 Task: Look for space in Portsmouth, United Kingdom from 9th July, 2023 to 16th July, 2023 for 2 adults, 1 child in price range Rs.8000 to Rs.16000. Place can be entire place with 2 bedrooms having 2 beds and 1 bathroom. Property type can be house, flat, guest house. Booking option can be shelf check-in. Required host language is English.
Action: Mouse moved to (401, 89)
Screenshot: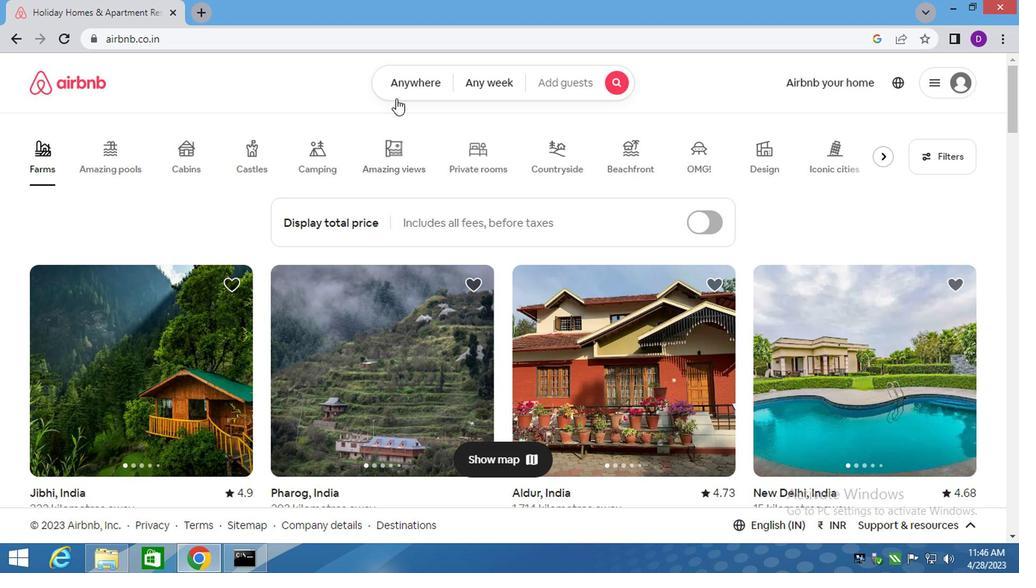 
Action: Mouse pressed left at (401, 89)
Screenshot: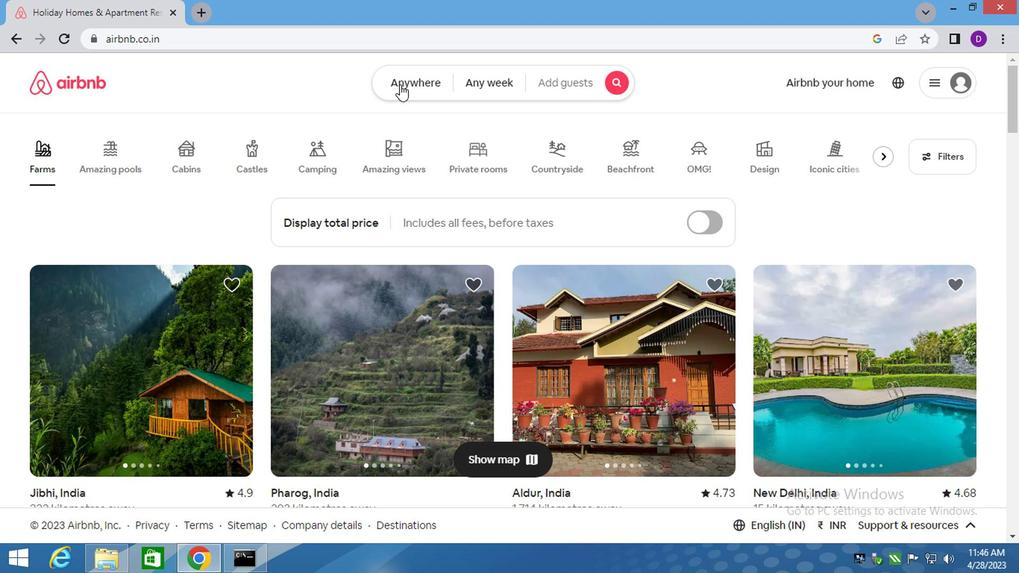 
Action: Mouse moved to (253, 149)
Screenshot: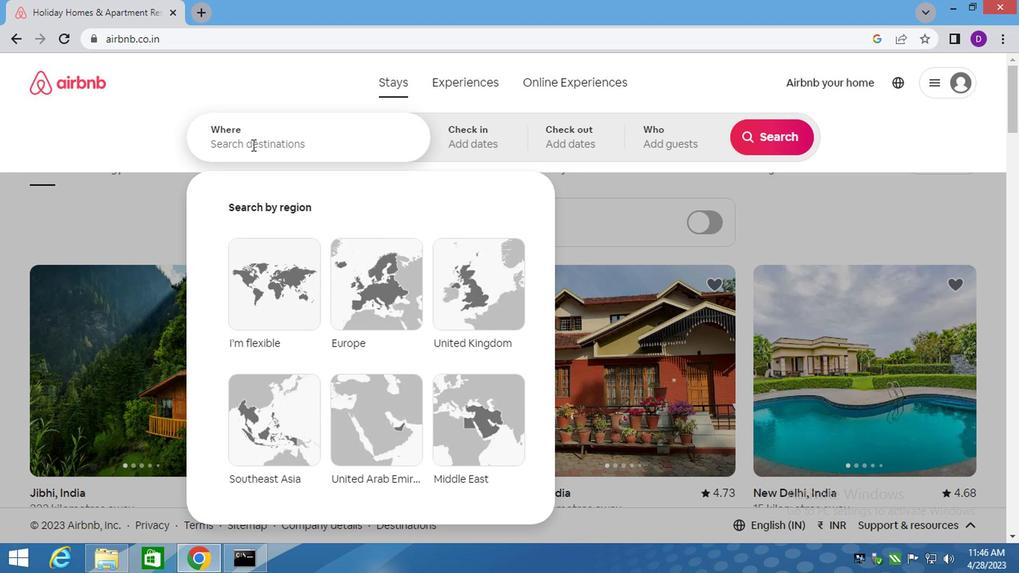 
Action: Mouse pressed left at (253, 149)
Screenshot: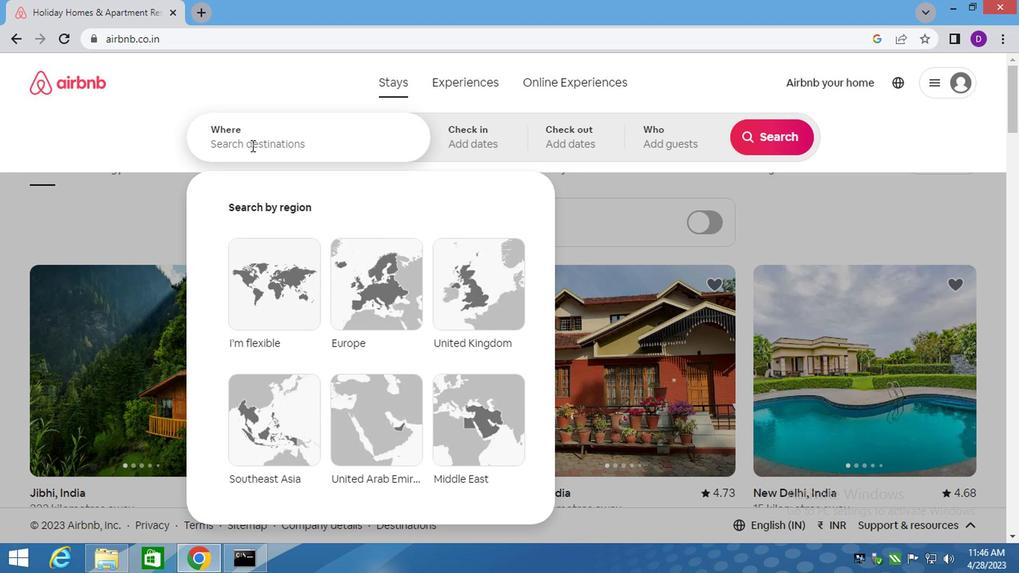 
Action: Key pressed ports<Key.down>,<Key.space>united<Key.down><Key.up><Key.enter>
Screenshot: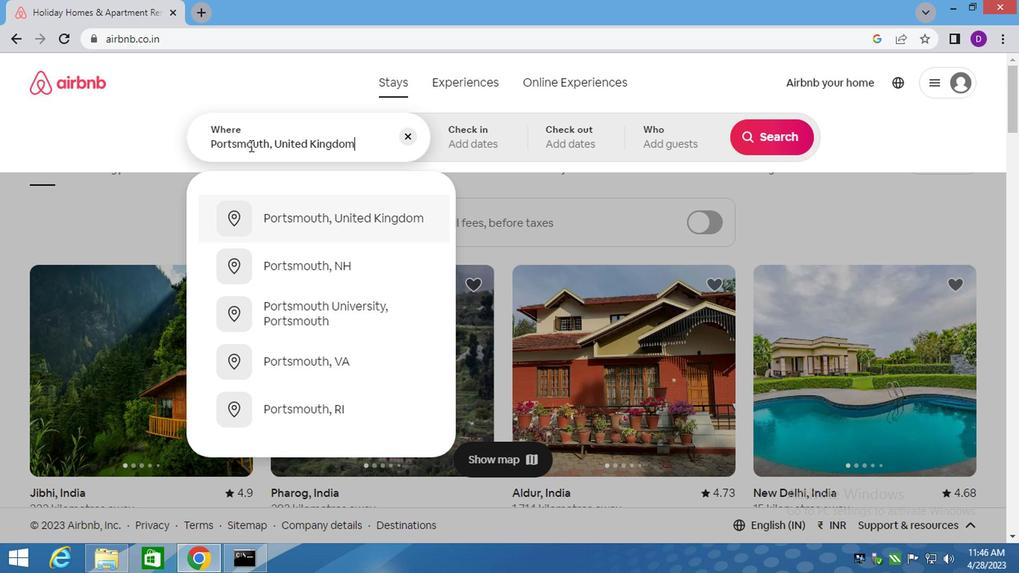 
Action: Mouse moved to (758, 249)
Screenshot: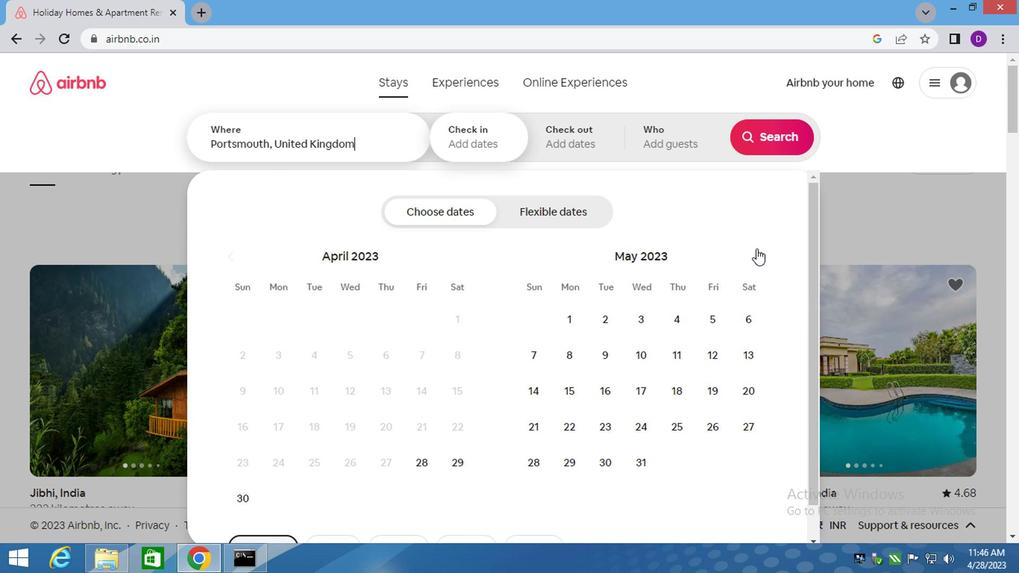 
Action: Mouse pressed left at (758, 249)
Screenshot: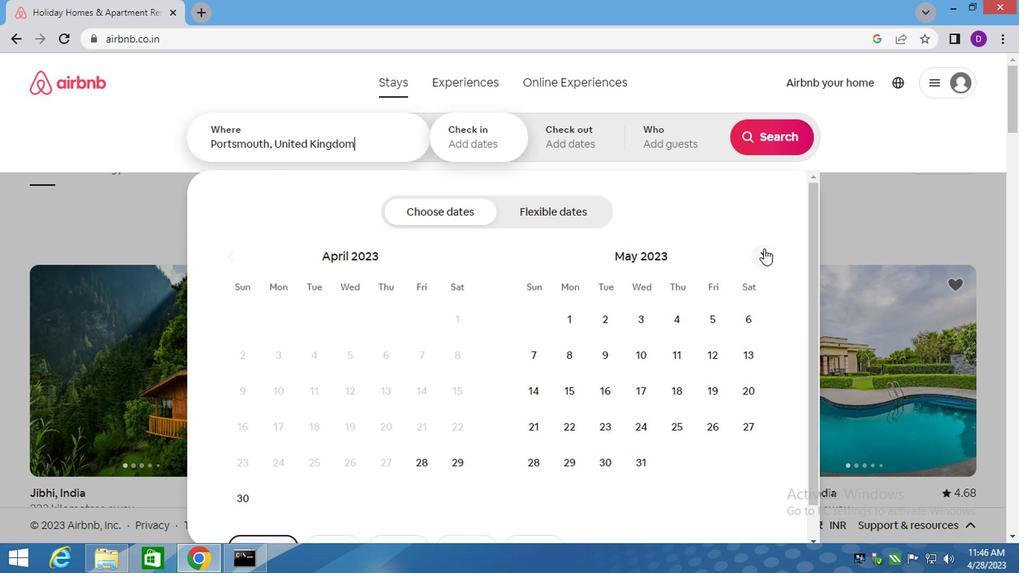 
Action: Mouse pressed left at (758, 249)
Screenshot: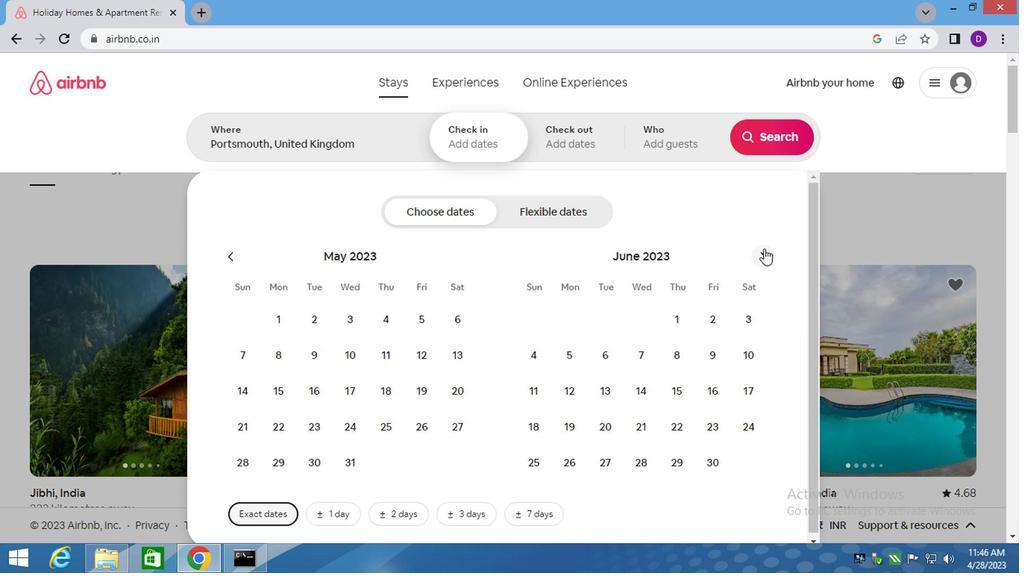 
Action: Mouse moved to (532, 390)
Screenshot: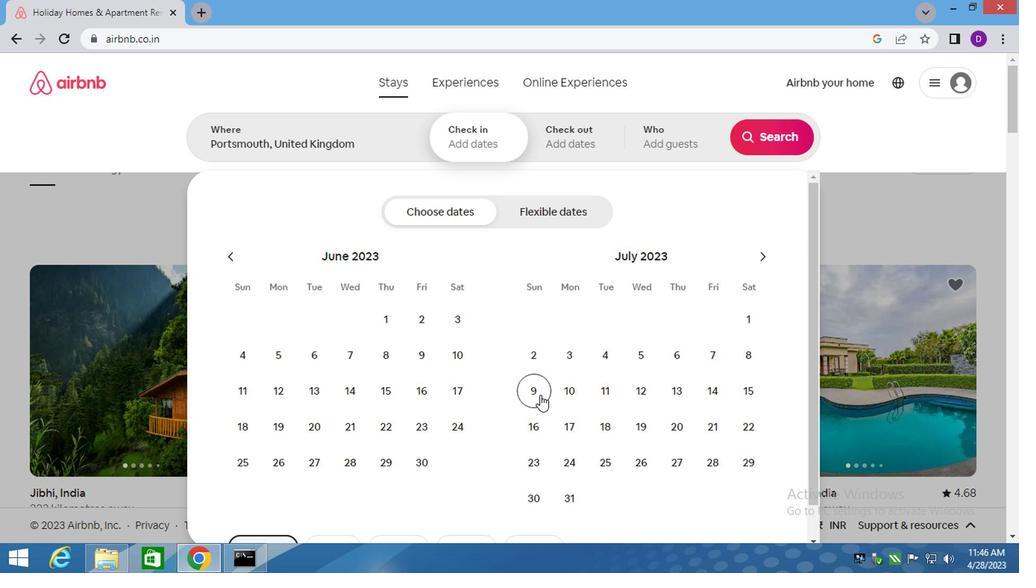 
Action: Mouse pressed left at (532, 390)
Screenshot: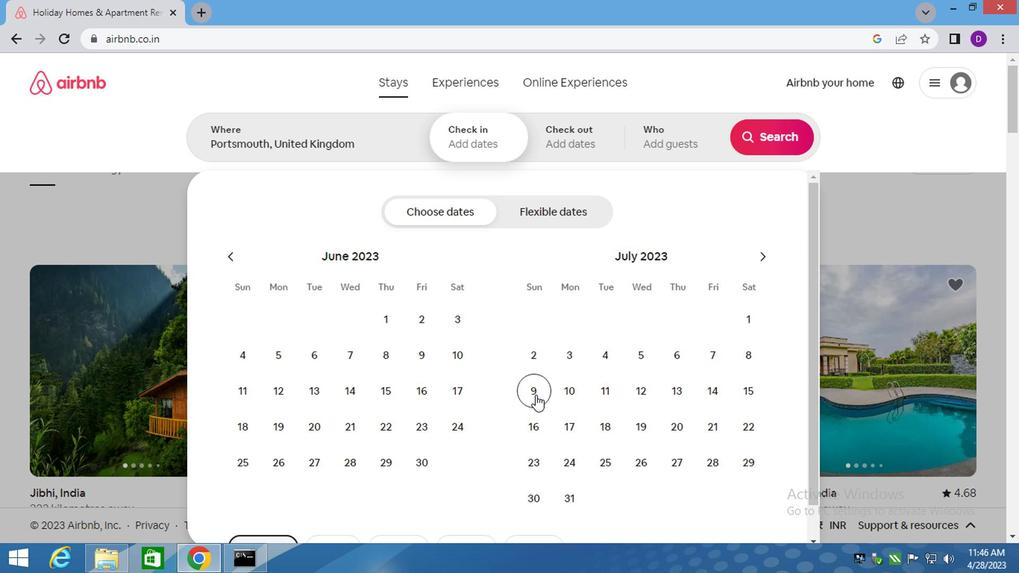
Action: Mouse moved to (534, 423)
Screenshot: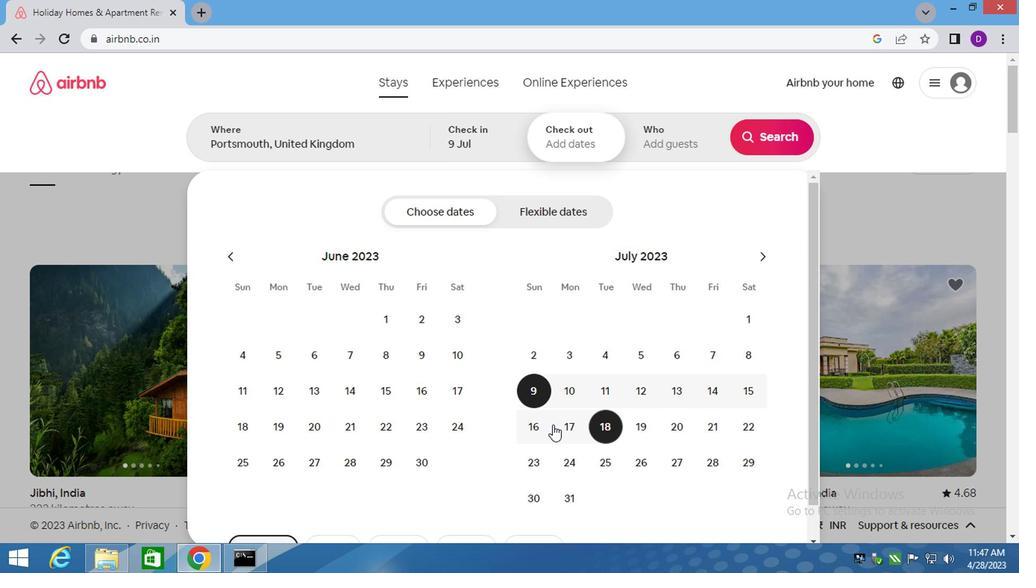 
Action: Mouse pressed left at (534, 423)
Screenshot: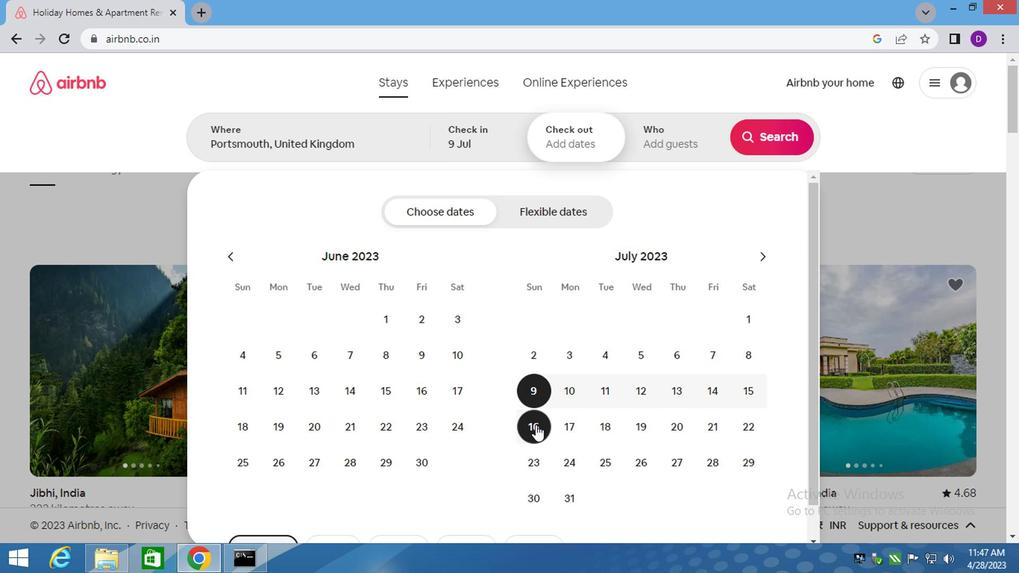 
Action: Mouse moved to (652, 145)
Screenshot: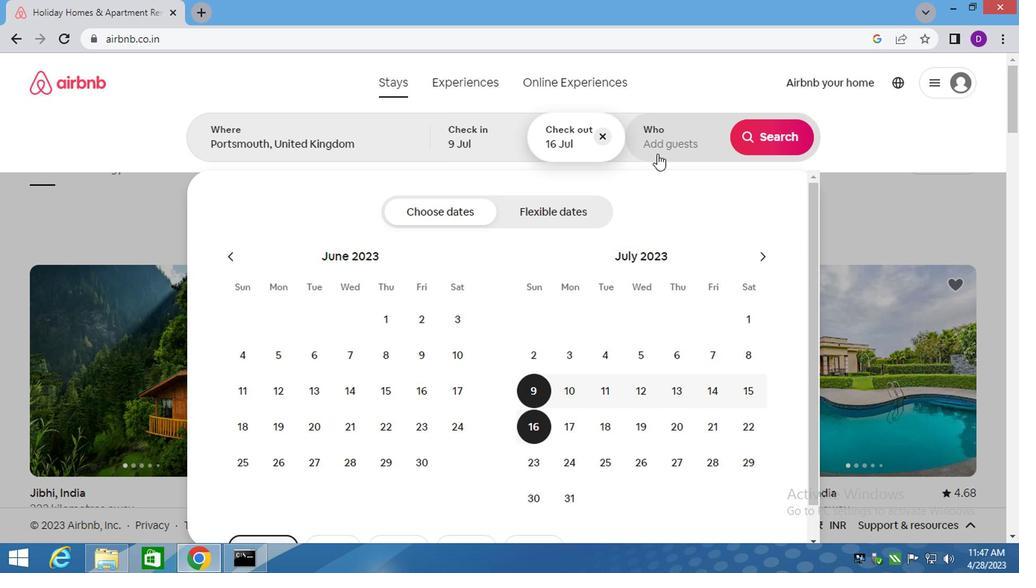 
Action: Mouse pressed left at (652, 145)
Screenshot: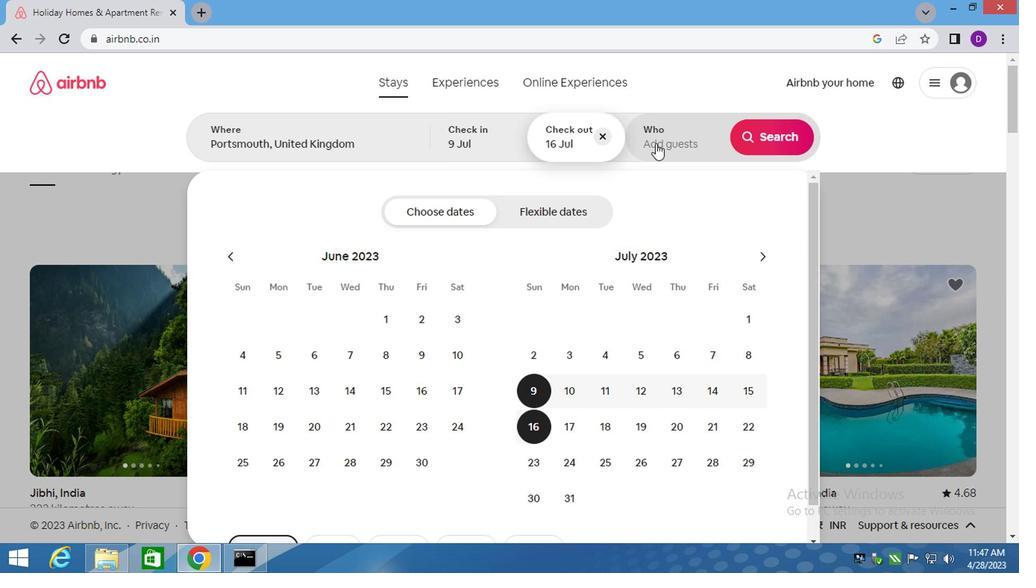 
Action: Mouse moved to (765, 216)
Screenshot: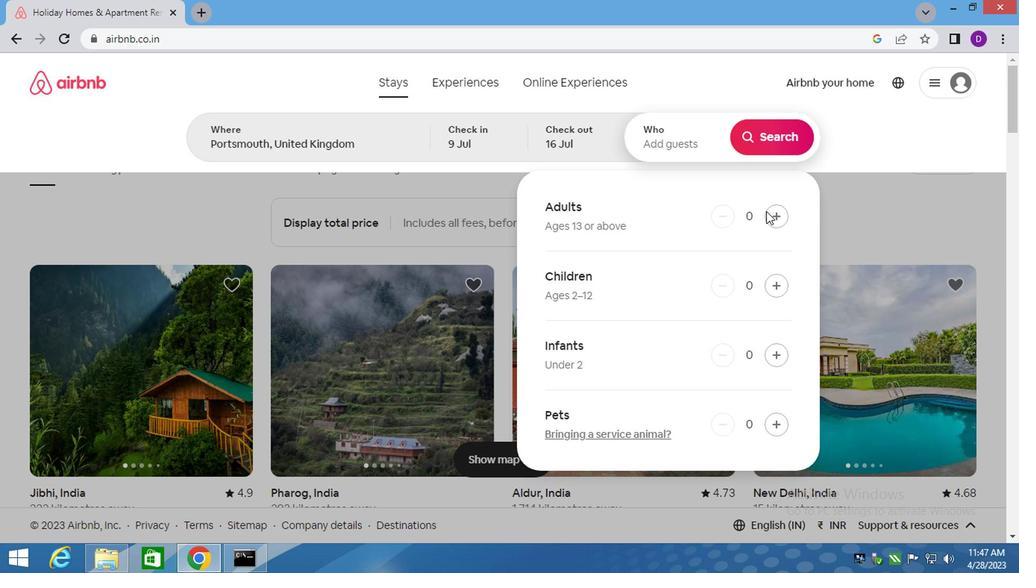 
Action: Mouse pressed left at (765, 216)
Screenshot: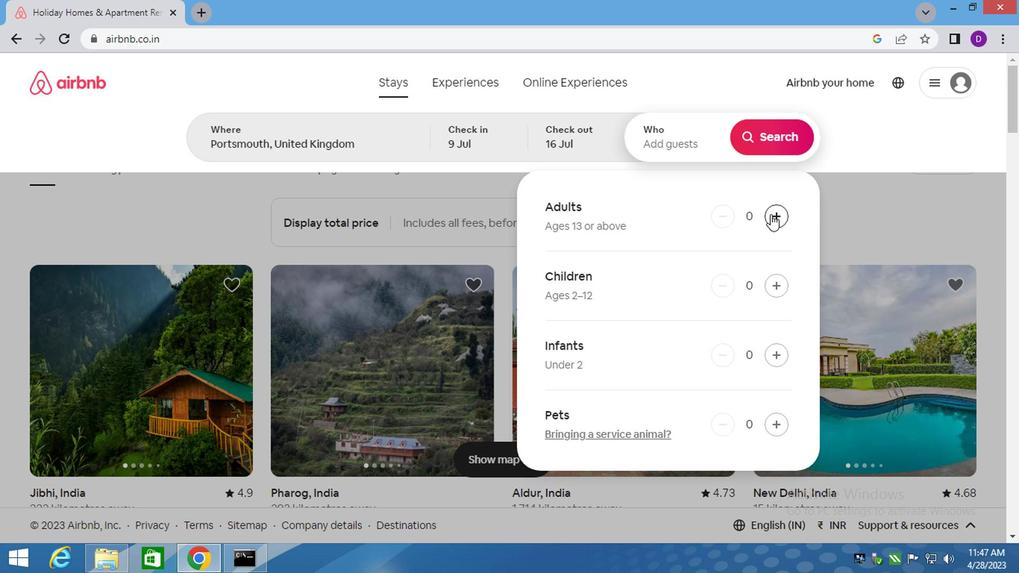 
Action: Mouse pressed left at (765, 216)
Screenshot: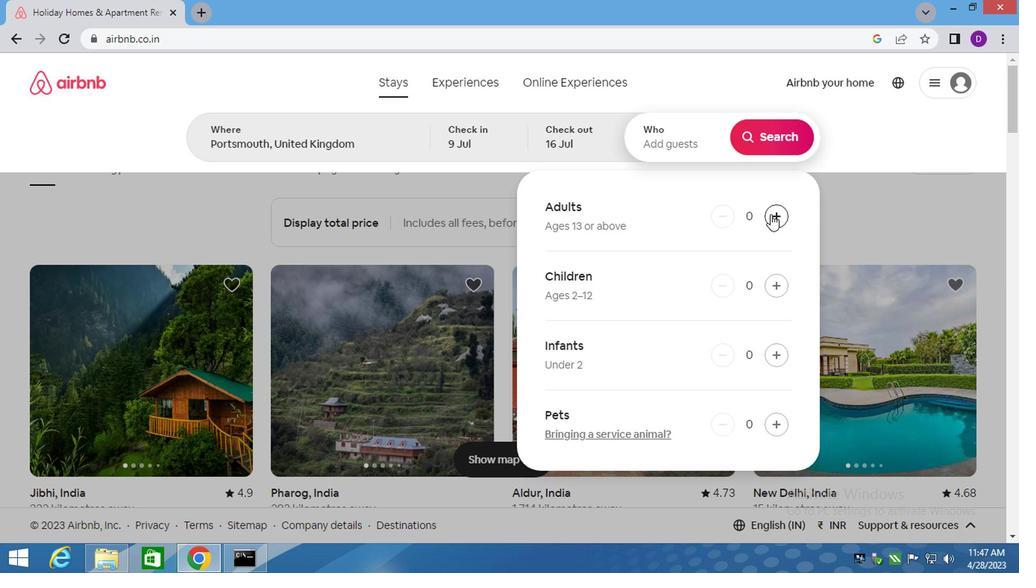 
Action: Mouse moved to (770, 284)
Screenshot: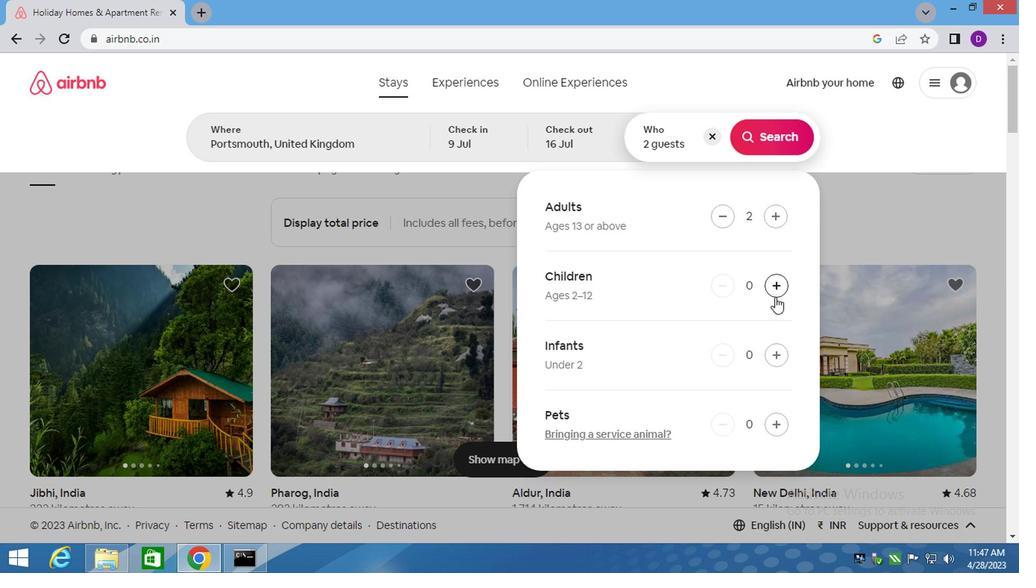 
Action: Mouse pressed left at (770, 284)
Screenshot: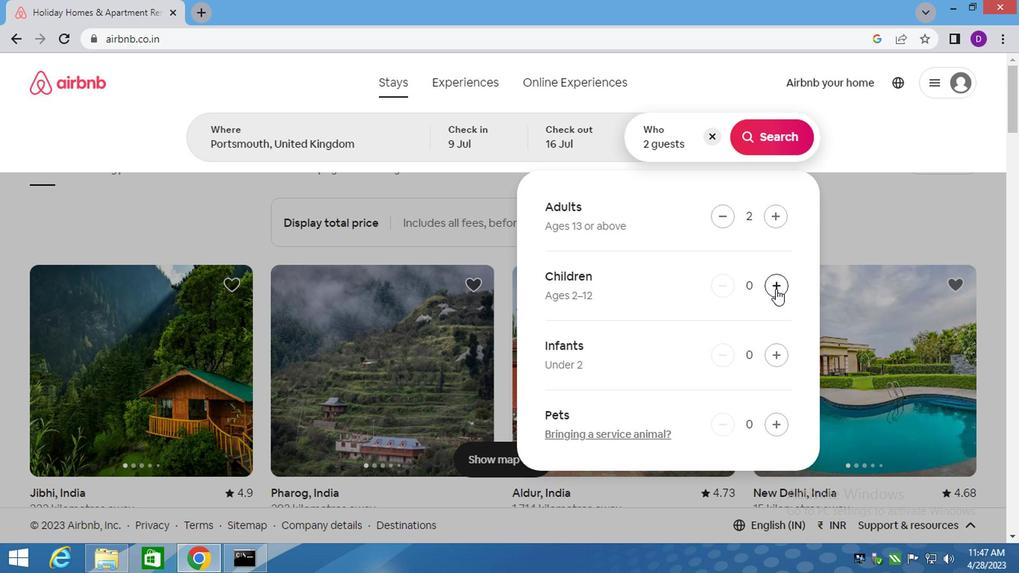 
Action: Mouse moved to (758, 143)
Screenshot: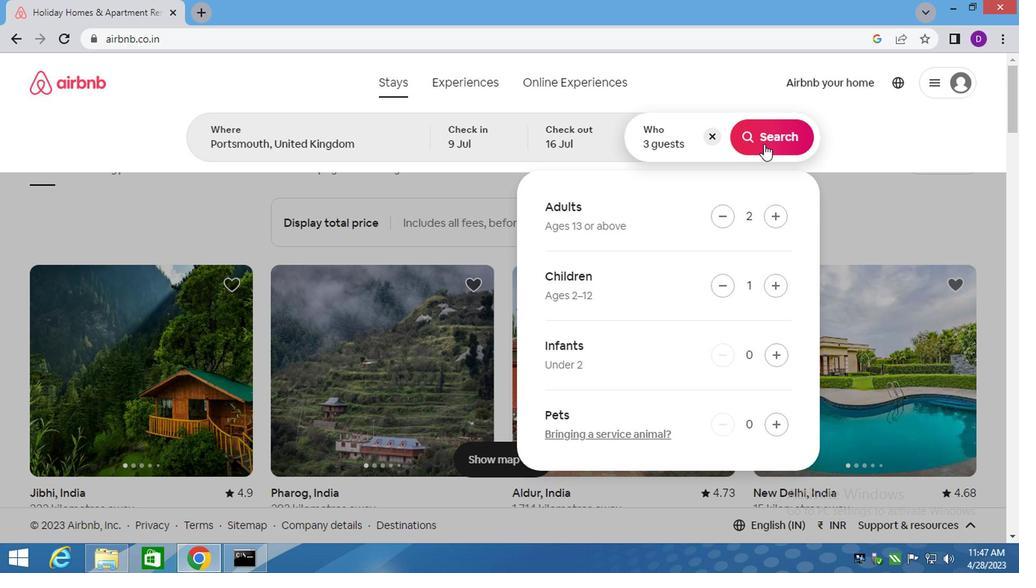 
Action: Mouse pressed left at (758, 143)
Screenshot: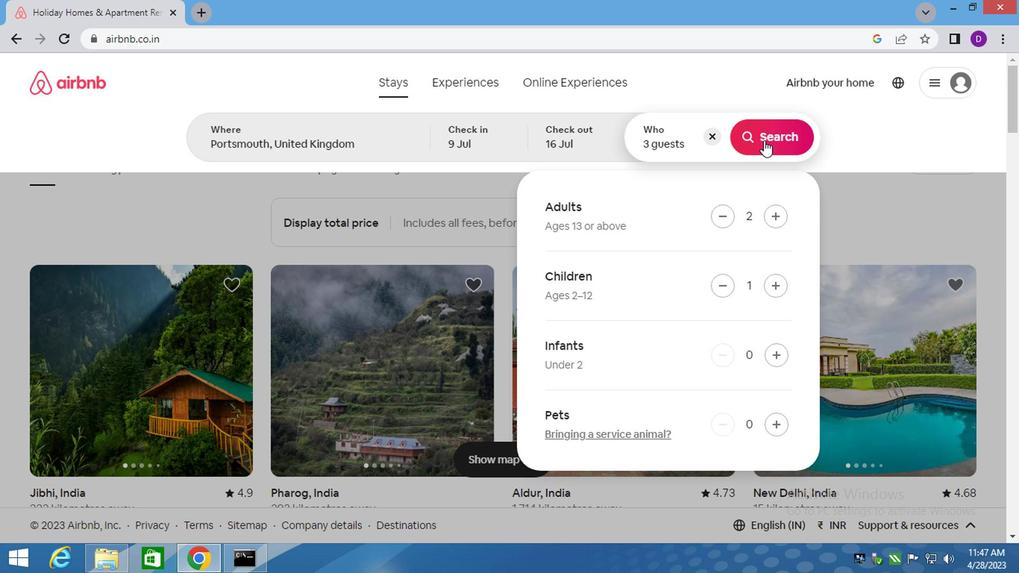 
Action: Mouse moved to (921, 137)
Screenshot: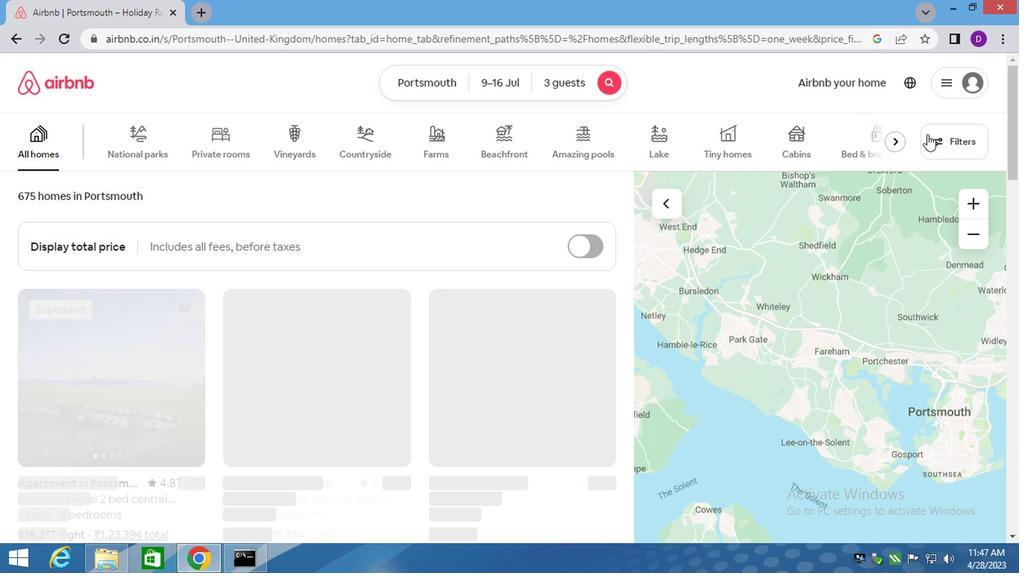 
Action: Mouse pressed left at (921, 137)
Screenshot: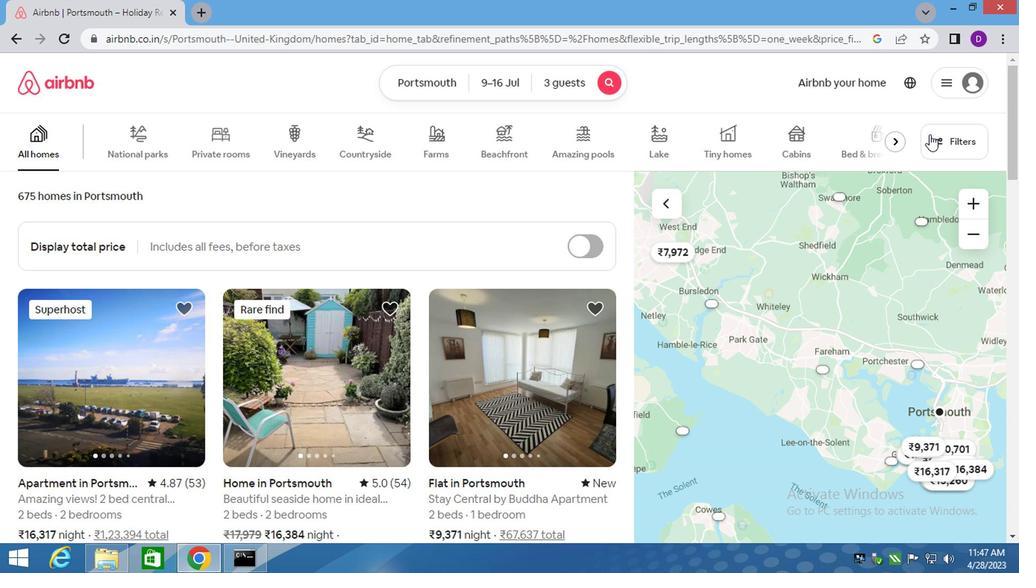 
Action: Mouse moved to (309, 332)
Screenshot: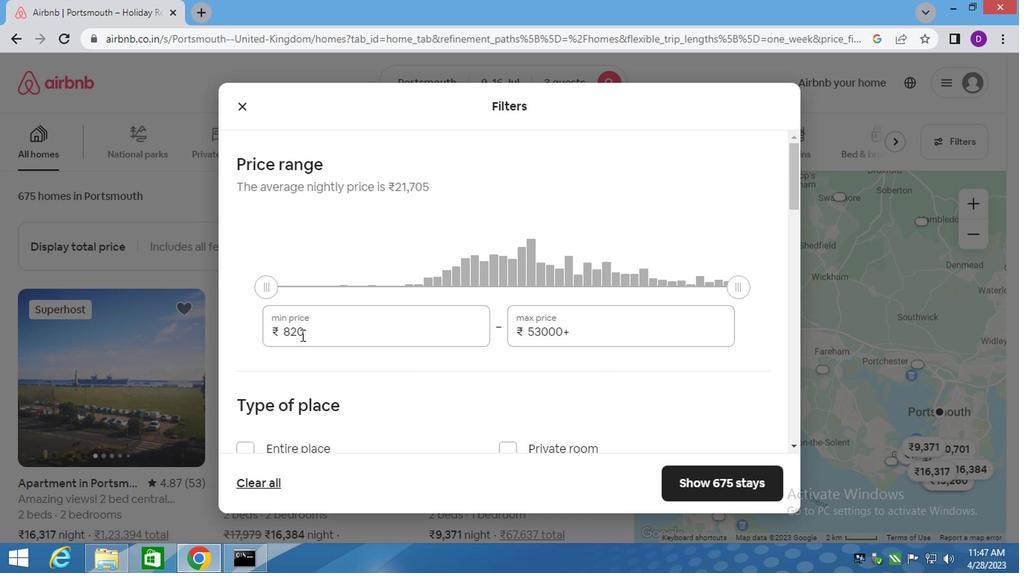 
Action: Mouse pressed left at (309, 332)
Screenshot: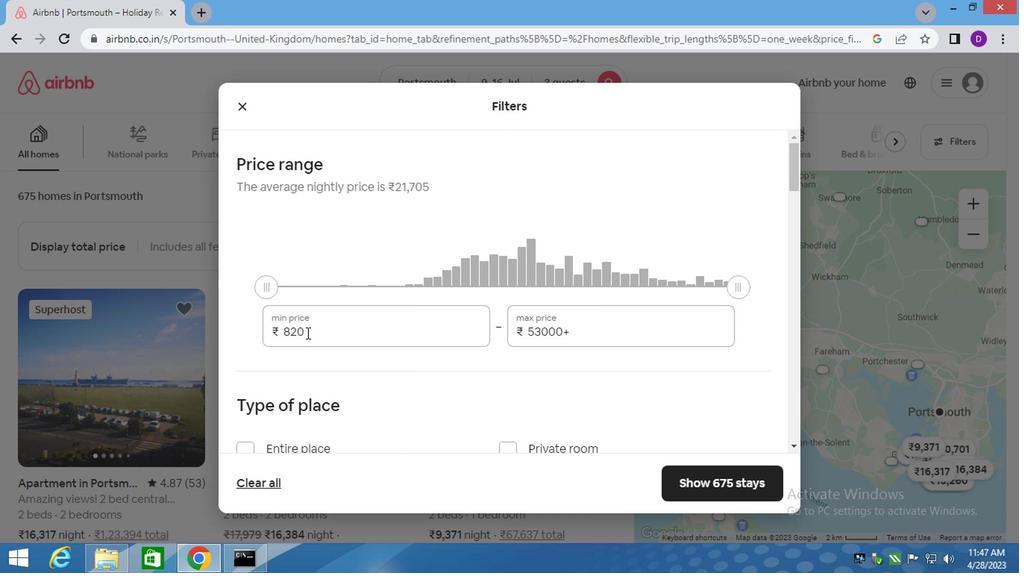 
Action: Mouse pressed left at (309, 332)
Screenshot: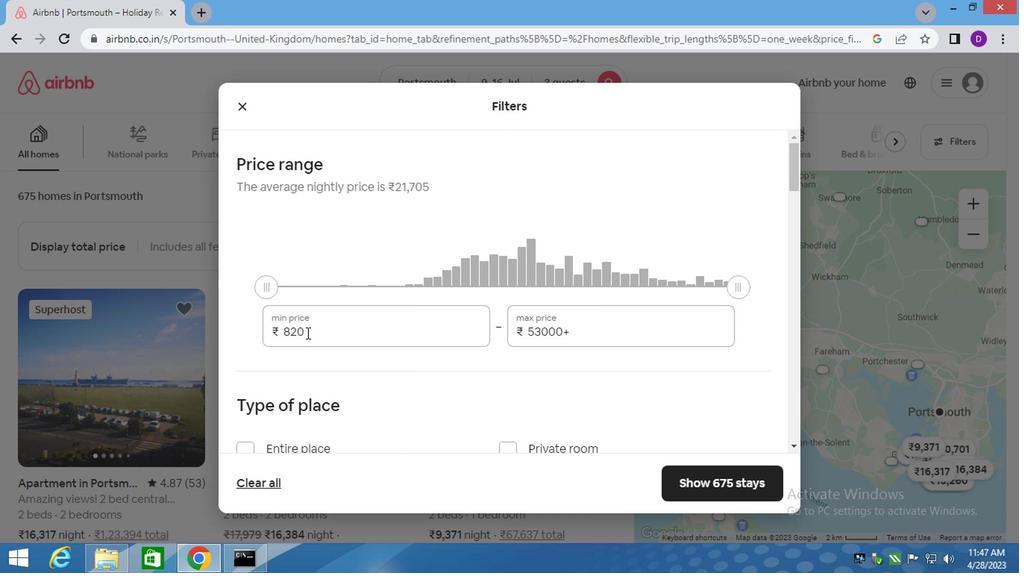 
Action: Key pressed 8000<Key.tab>16000
Screenshot: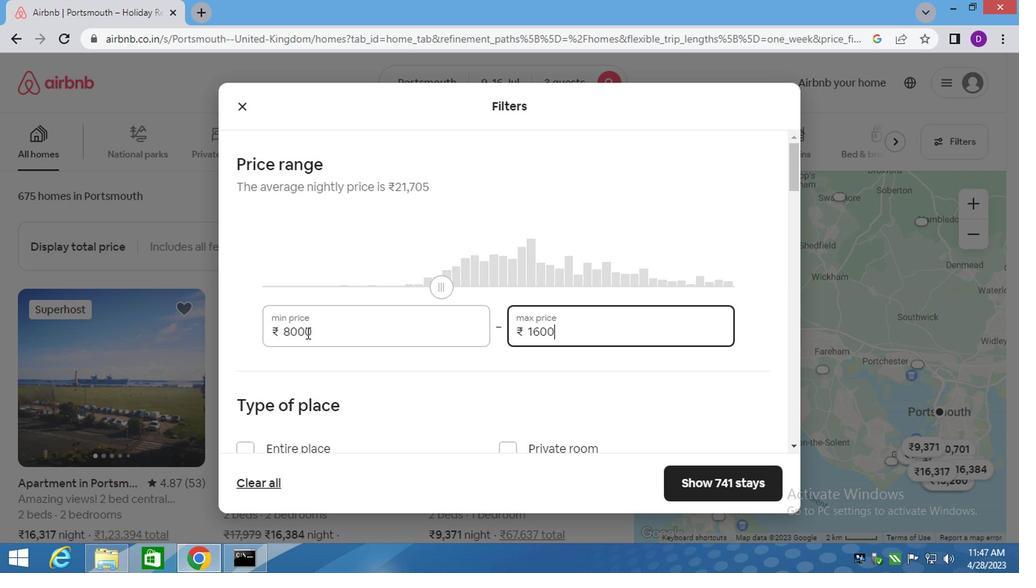 
Action: Mouse moved to (323, 400)
Screenshot: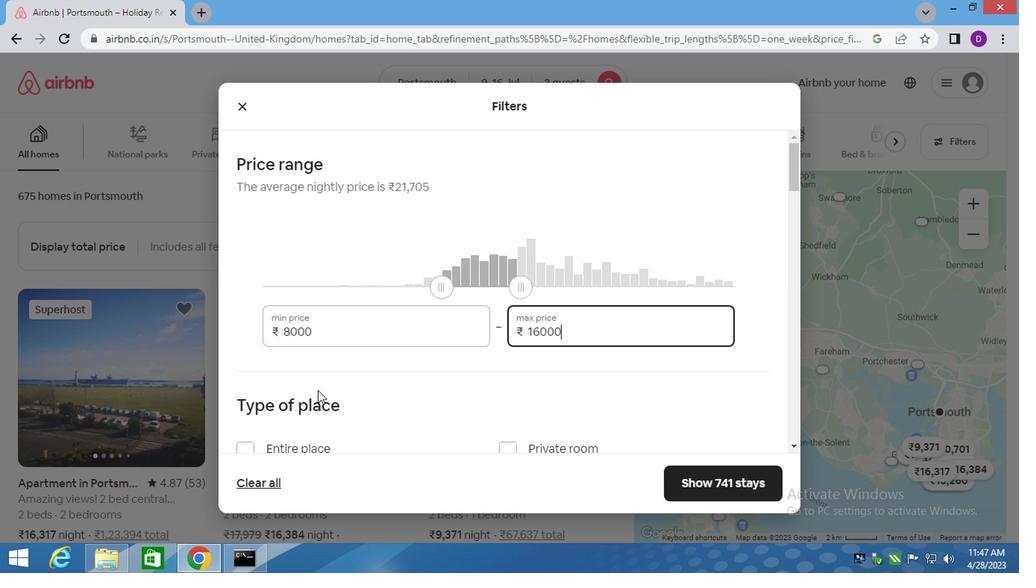 
Action: Mouse scrolled (323, 399) with delta (0, -1)
Screenshot: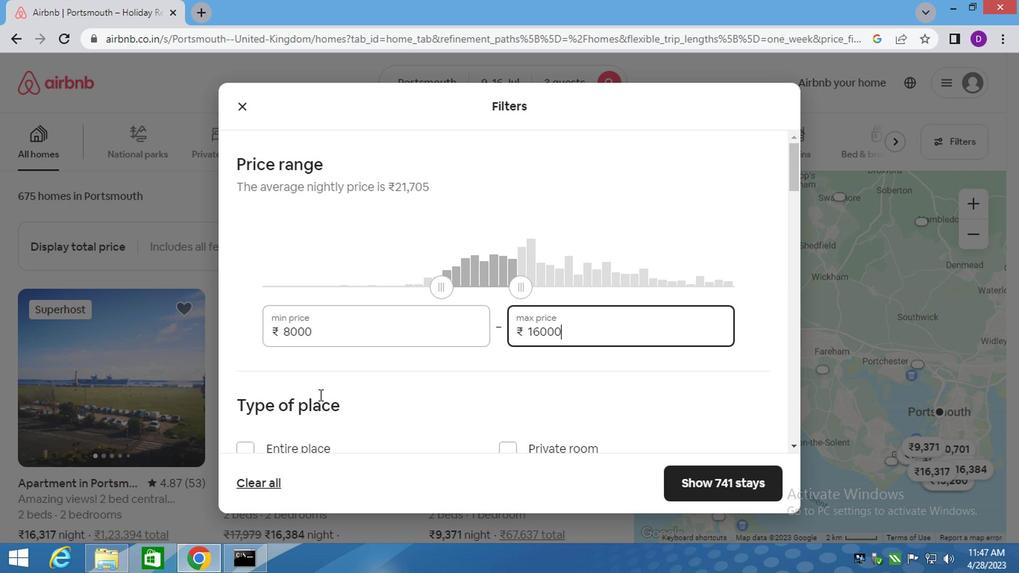 
Action: Mouse moved to (323, 402)
Screenshot: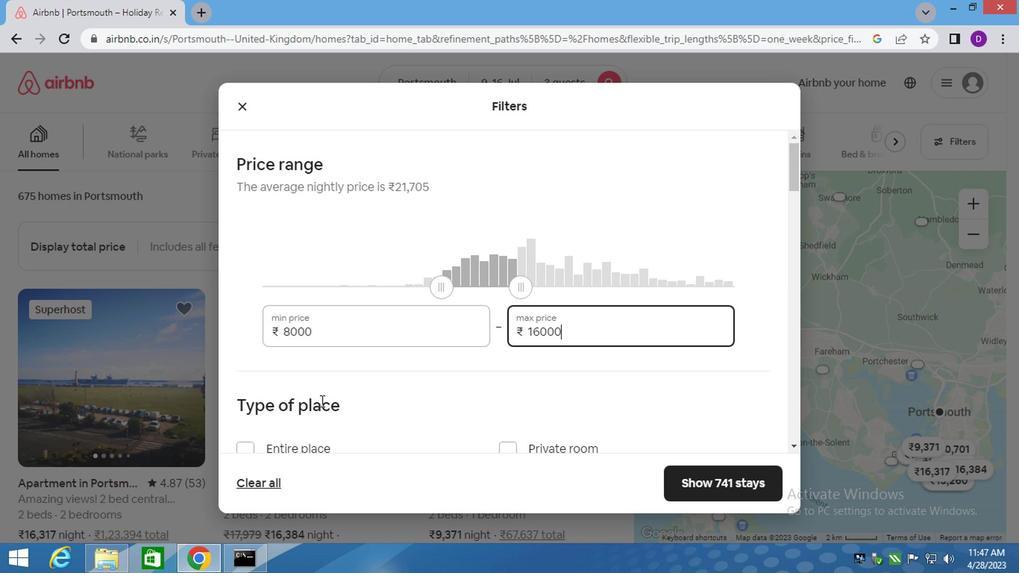 
Action: Mouse scrolled (323, 401) with delta (0, 0)
Screenshot: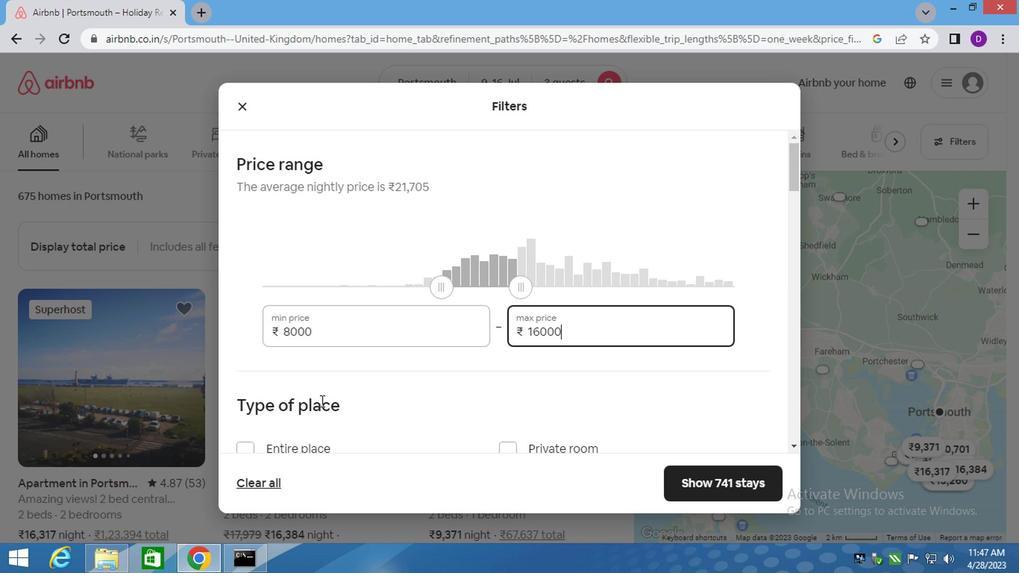 
Action: Mouse moved to (247, 298)
Screenshot: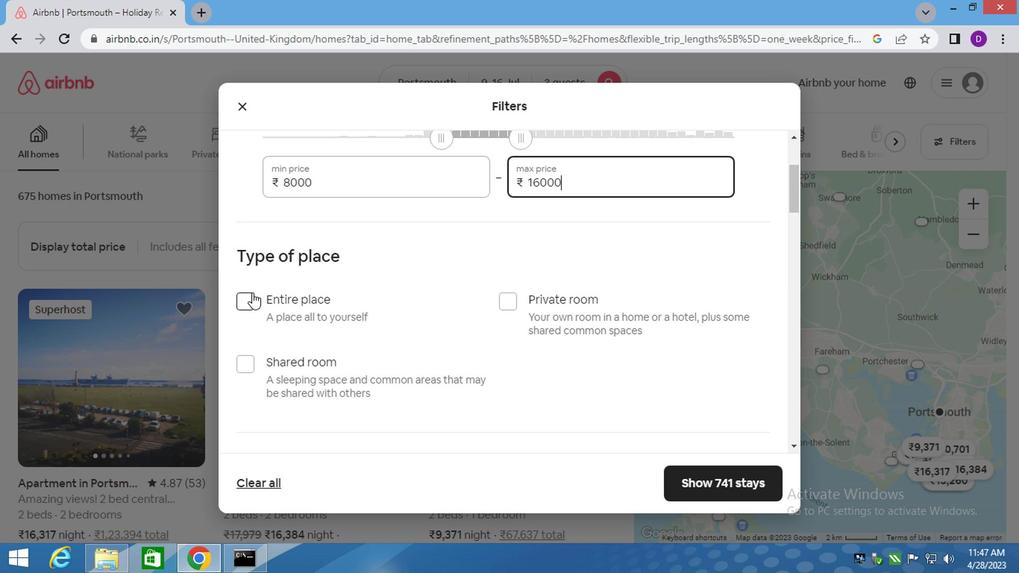
Action: Mouse pressed left at (247, 298)
Screenshot: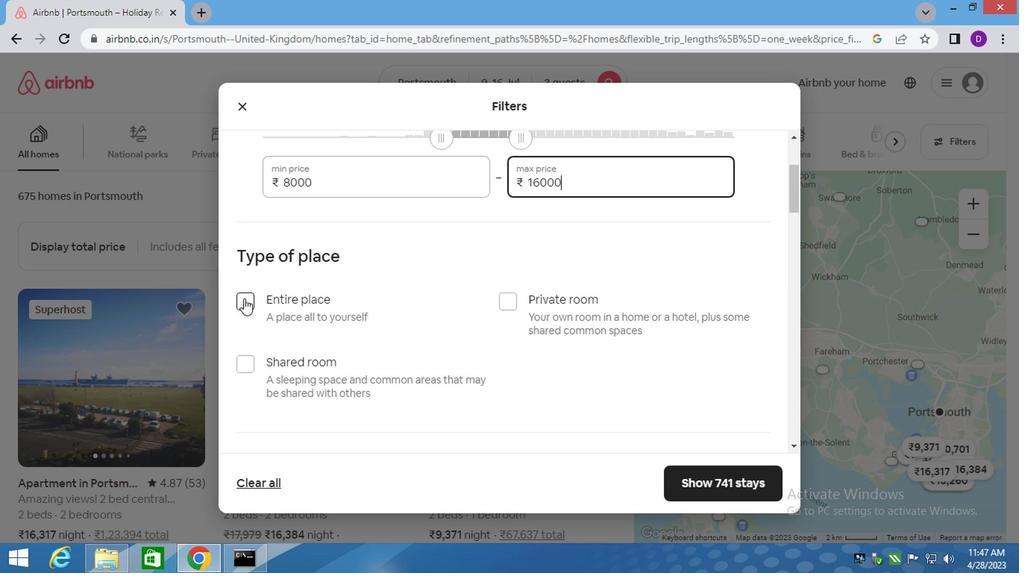 
Action: Mouse moved to (411, 348)
Screenshot: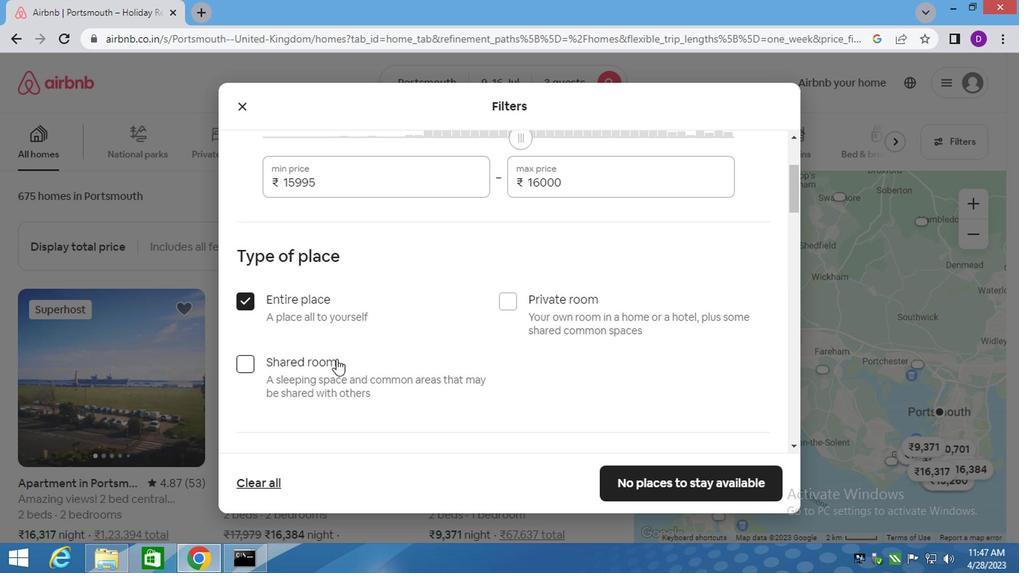 
Action: Mouse scrolled (411, 348) with delta (0, 0)
Screenshot: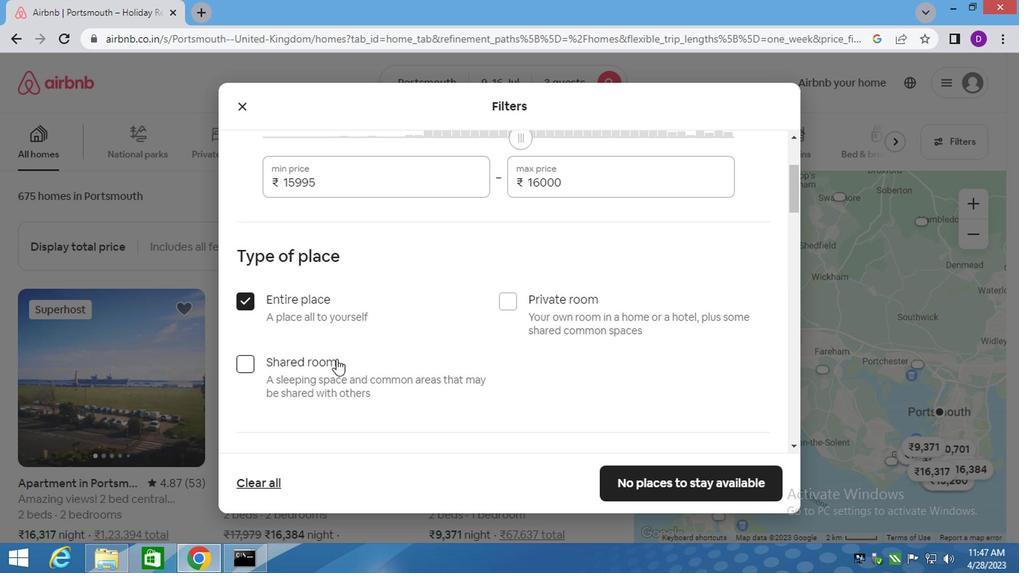 
Action: Mouse scrolled (411, 348) with delta (0, 0)
Screenshot: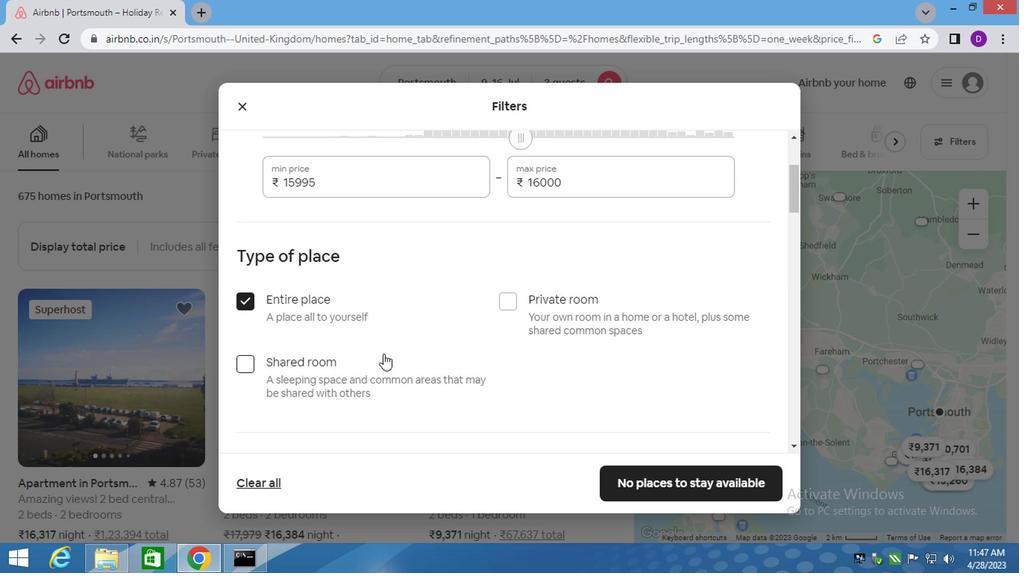
Action: Mouse scrolled (411, 348) with delta (0, 0)
Screenshot: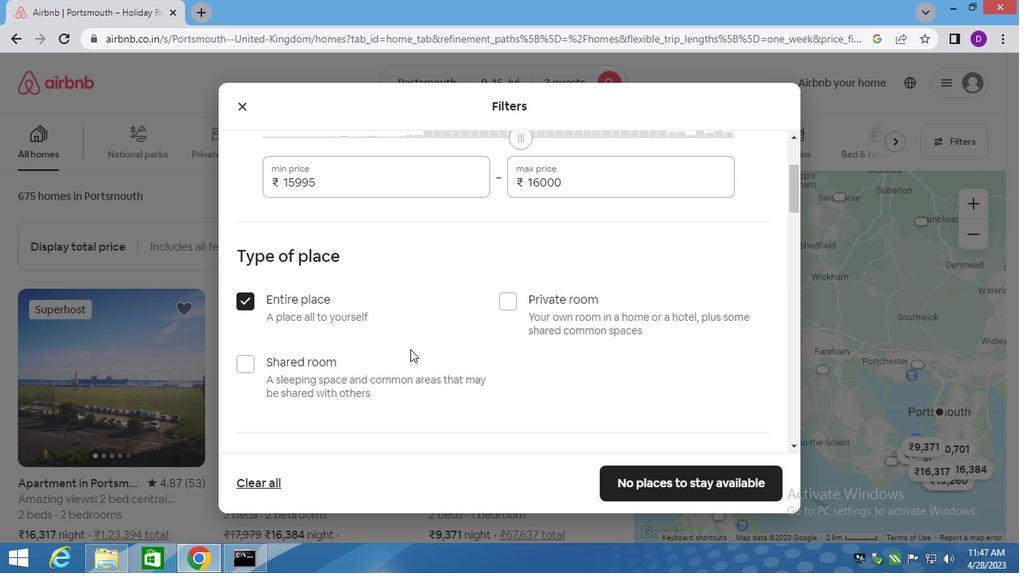 
Action: Mouse moved to (382, 311)
Screenshot: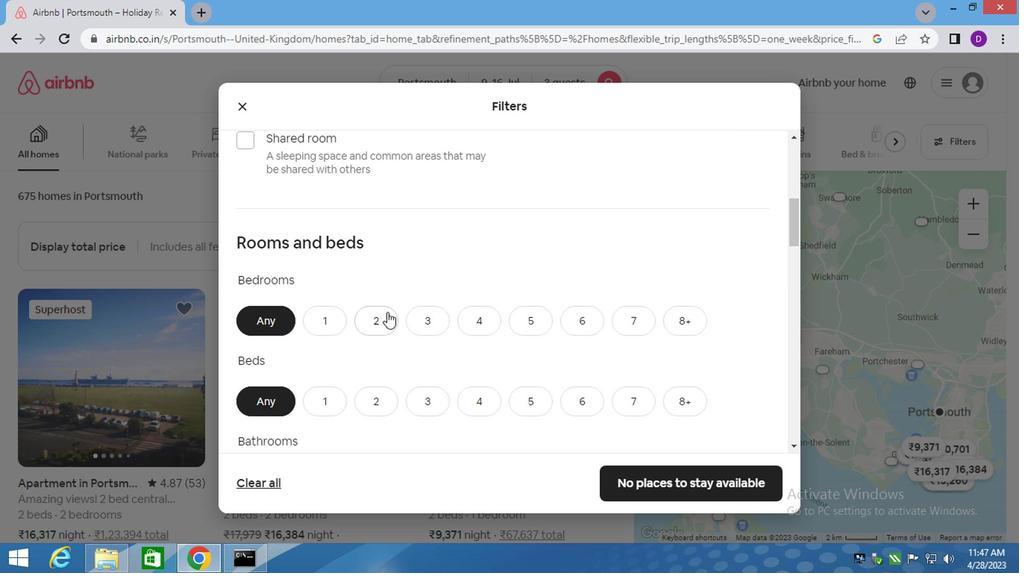 
Action: Mouse pressed left at (382, 311)
Screenshot: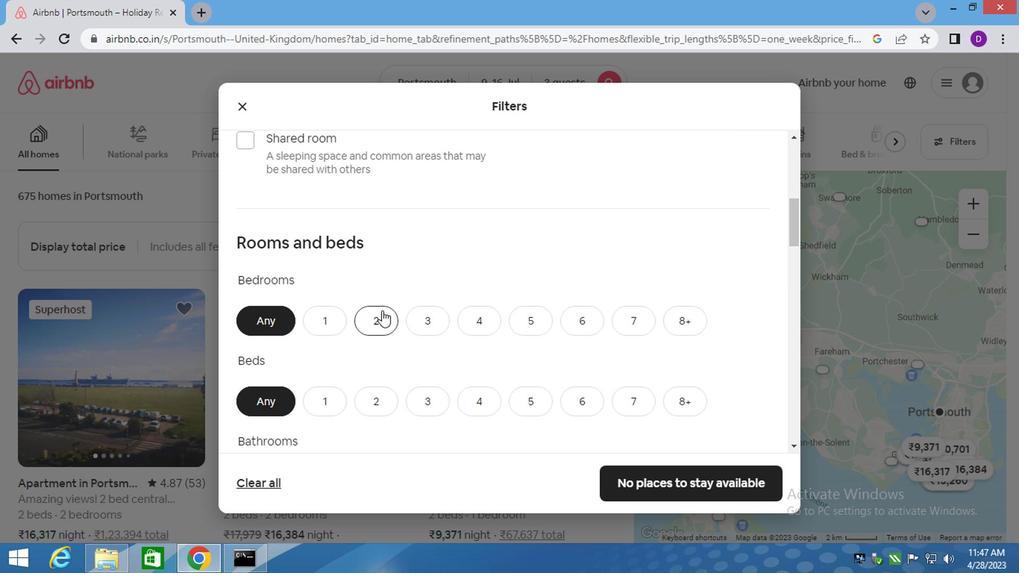 
Action: Mouse moved to (385, 400)
Screenshot: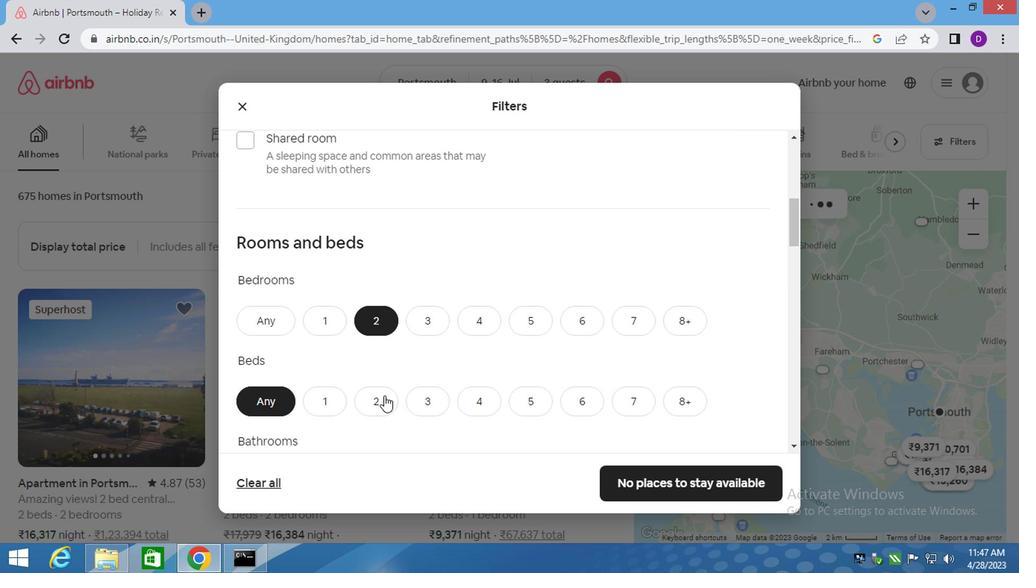 
Action: Mouse pressed left at (385, 400)
Screenshot: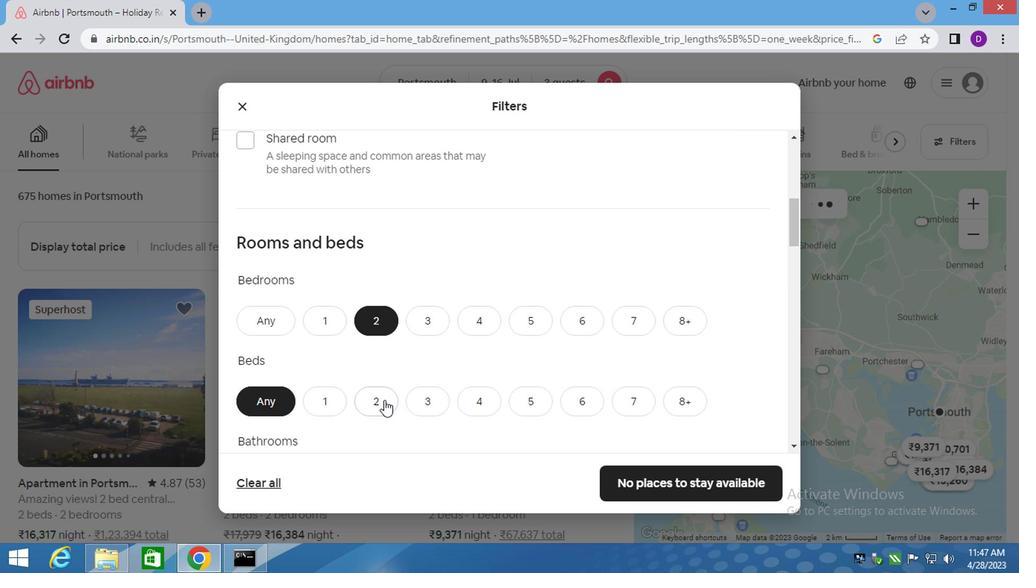 
Action: Mouse scrolled (385, 399) with delta (0, -1)
Screenshot: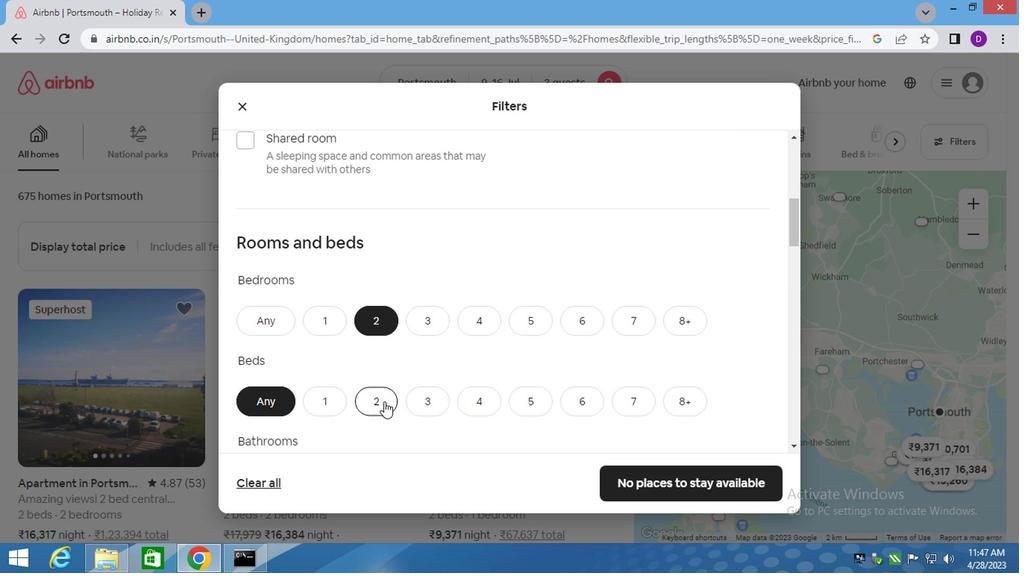 
Action: Mouse scrolled (385, 399) with delta (0, -1)
Screenshot: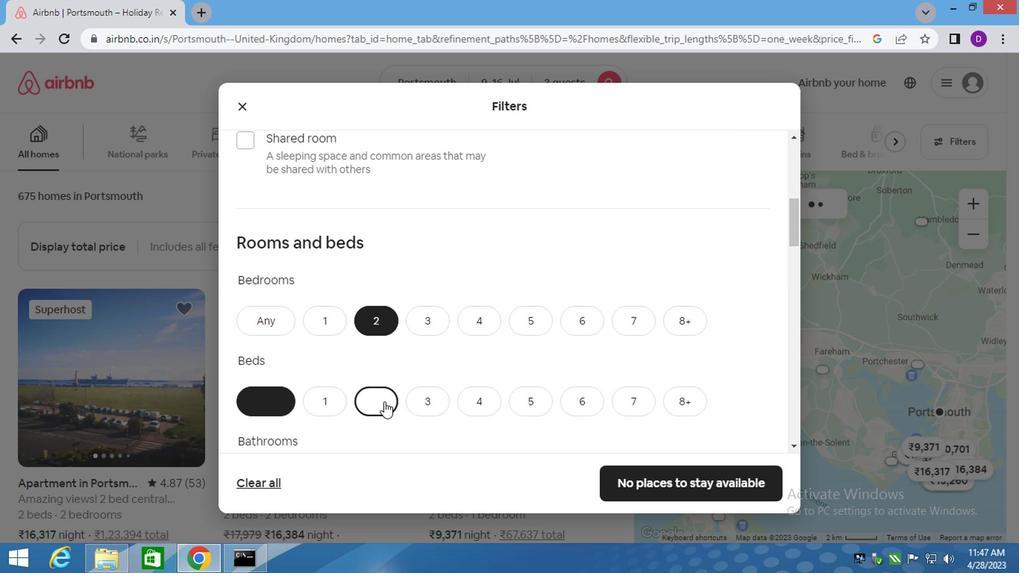 
Action: Mouse scrolled (385, 399) with delta (0, -1)
Screenshot: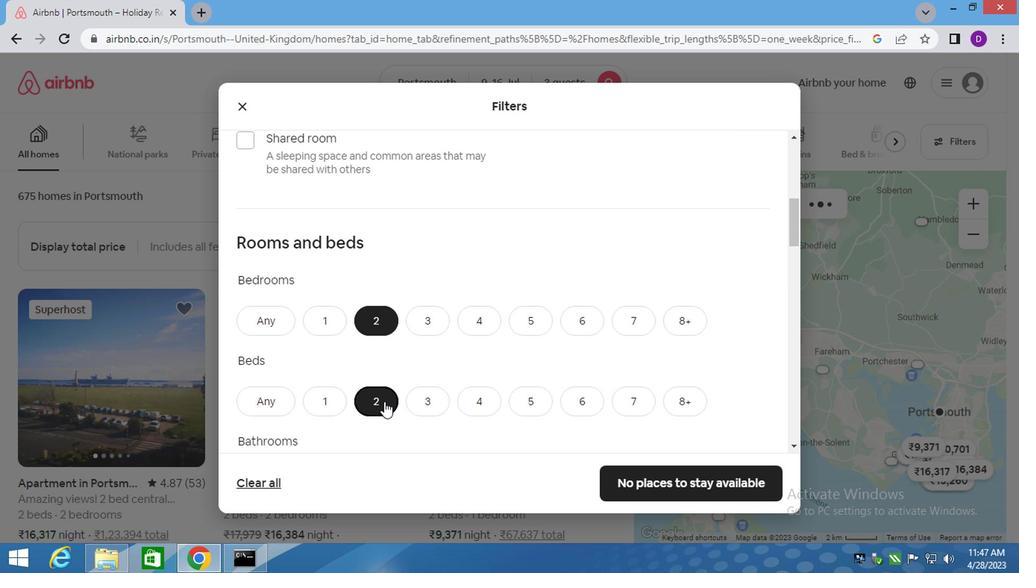 
Action: Mouse moved to (319, 263)
Screenshot: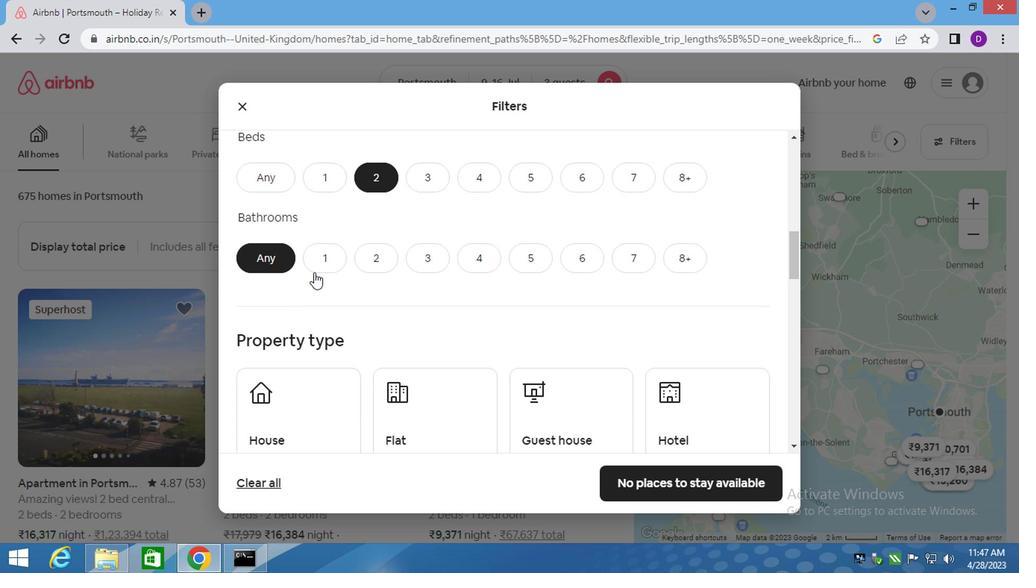 
Action: Mouse pressed left at (319, 263)
Screenshot: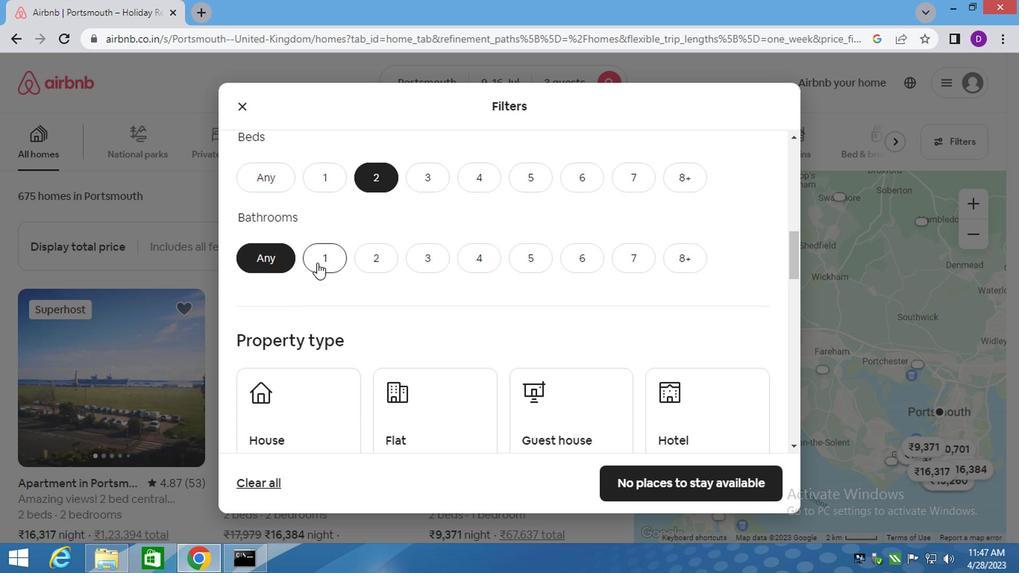 
Action: Mouse moved to (361, 308)
Screenshot: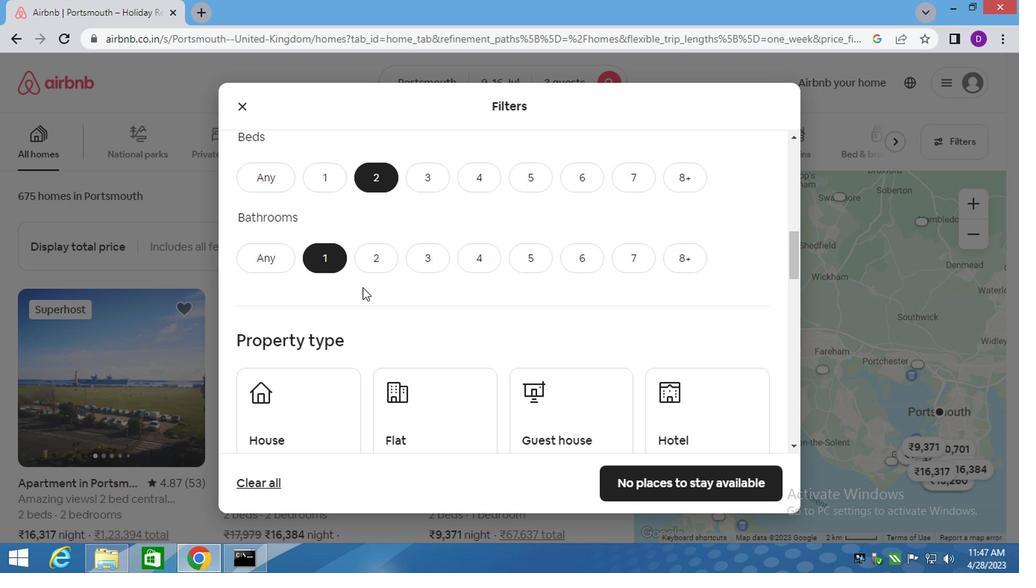 
Action: Mouse scrolled (361, 307) with delta (0, 0)
Screenshot: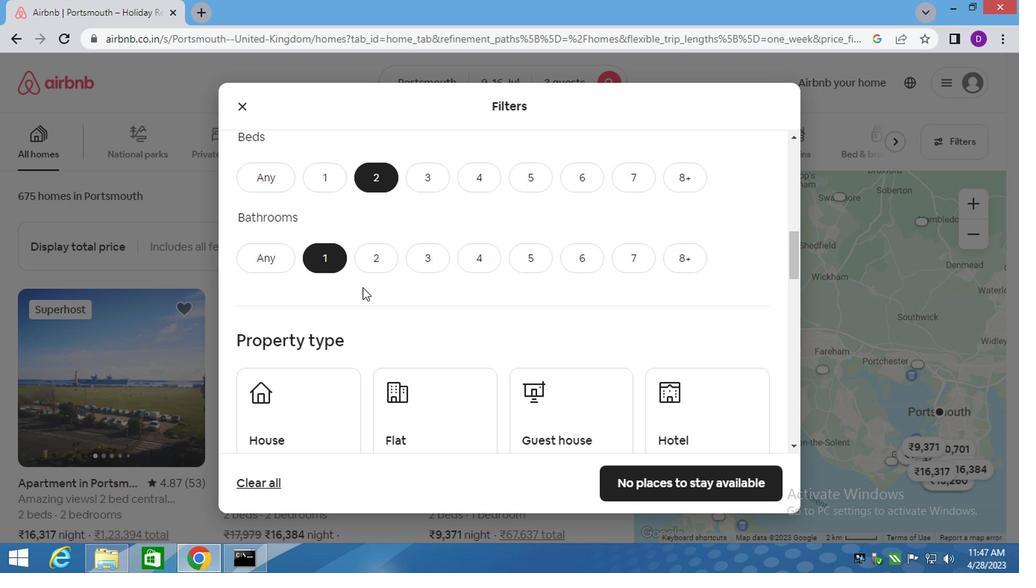 
Action: Mouse moved to (361, 311)
Screenshot: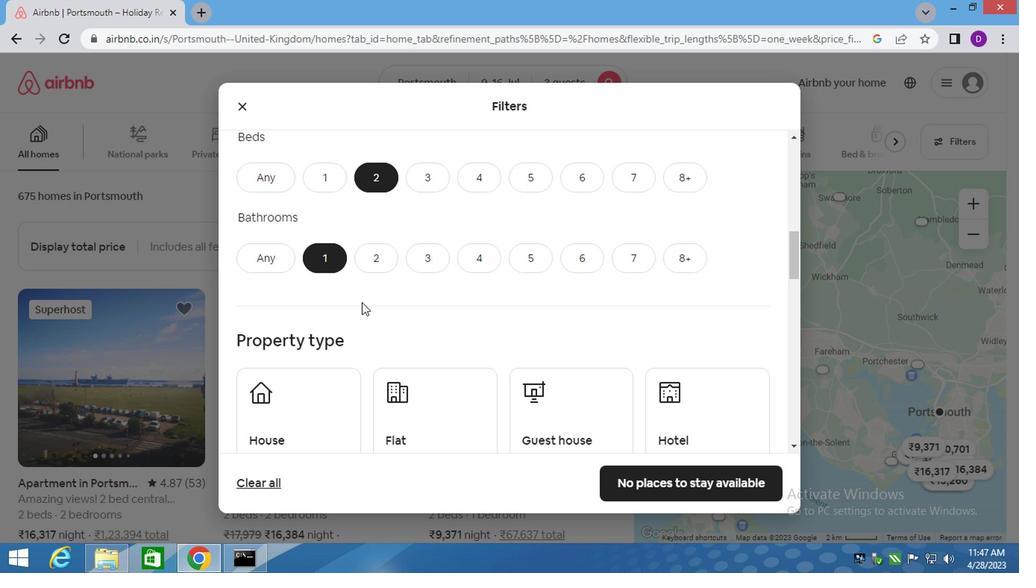 
Action: Mouse scrolled (361, 309) with delta (0, -1)
Screenshot: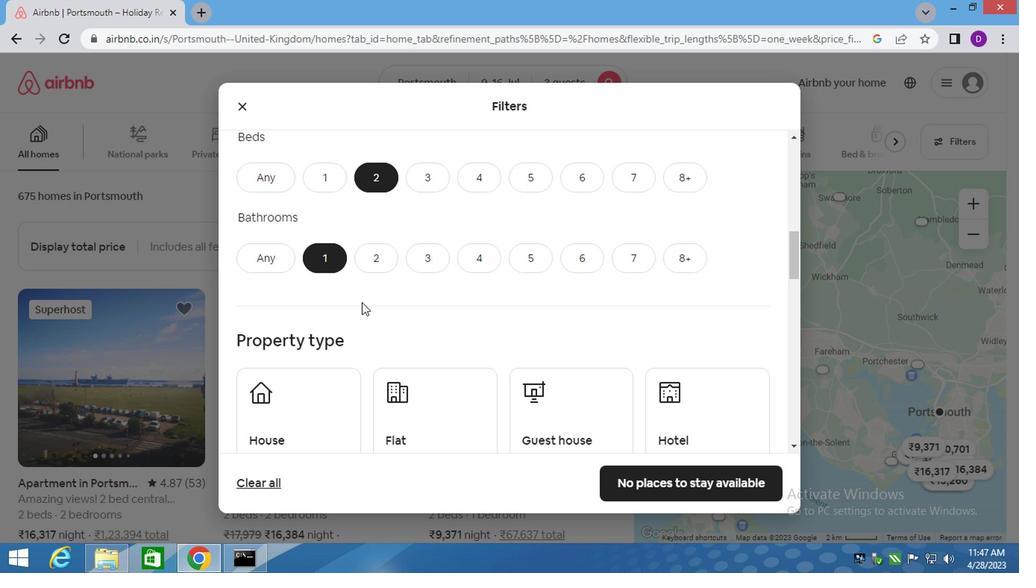 
Action: Mouse moved to (294, 290)
Screenshot: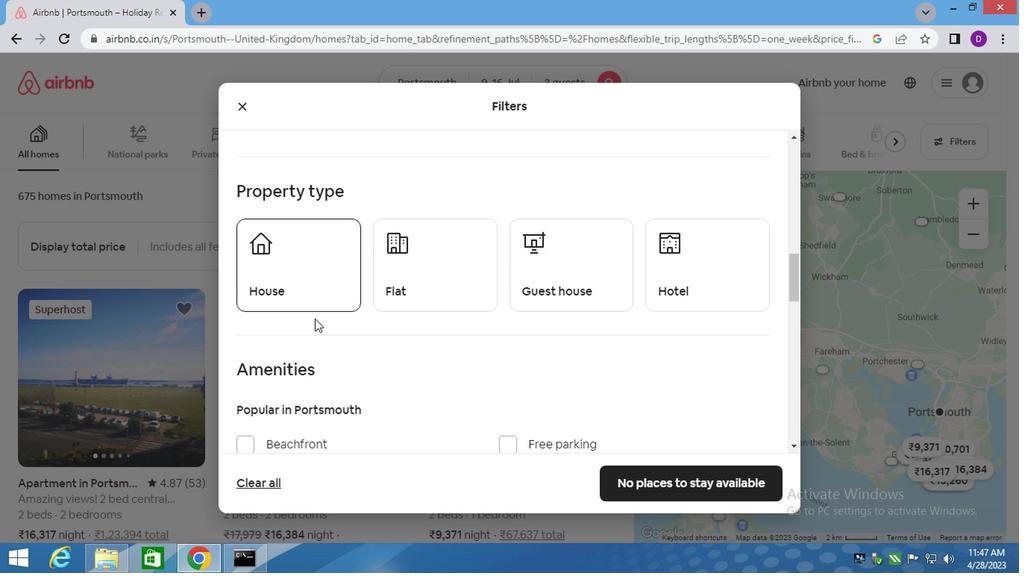 
Action: Mouse pressed left at (294, 290)
Screenshot: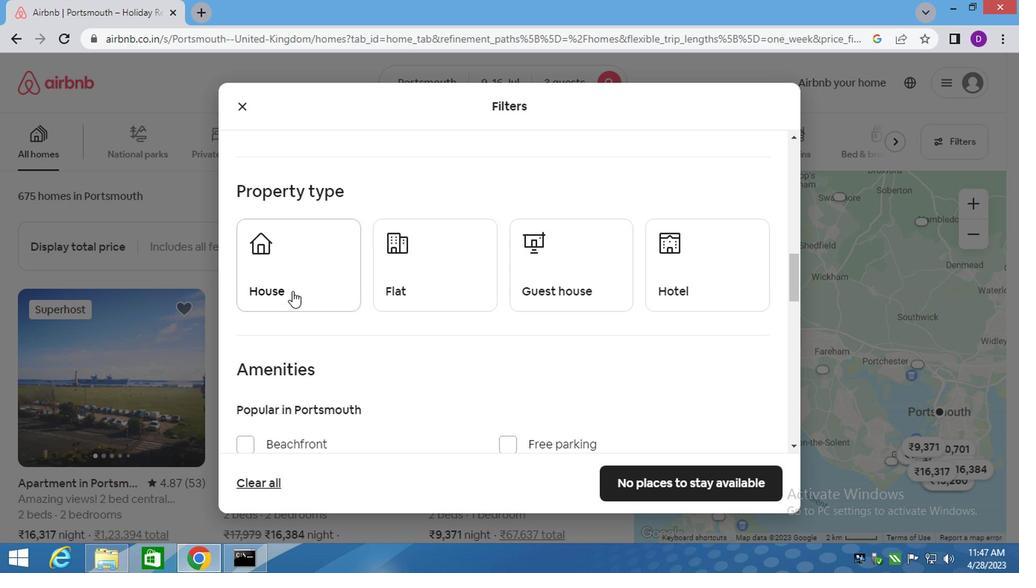 
Action: Mouse moved to (444, 275)
Screenshot: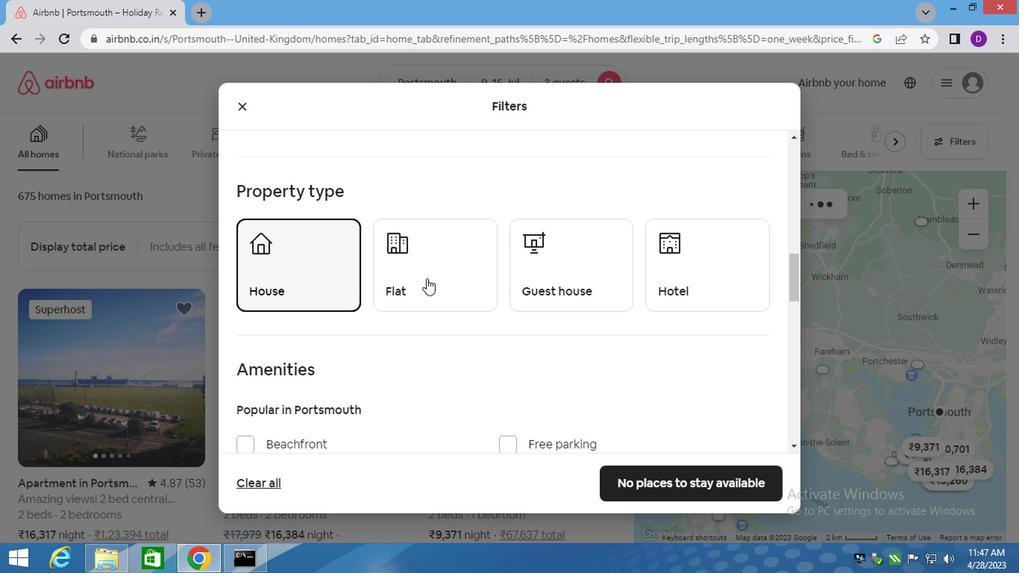 
Action: Mouse pressed left at (444, 275)
Screenshot: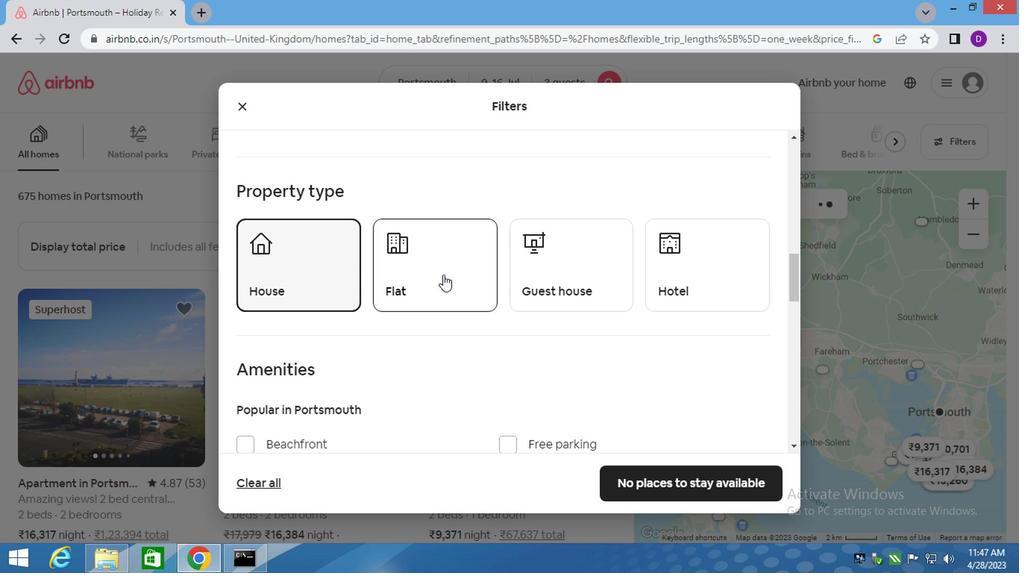 
Action: Mouse moved to (541, 277)
Screenshot: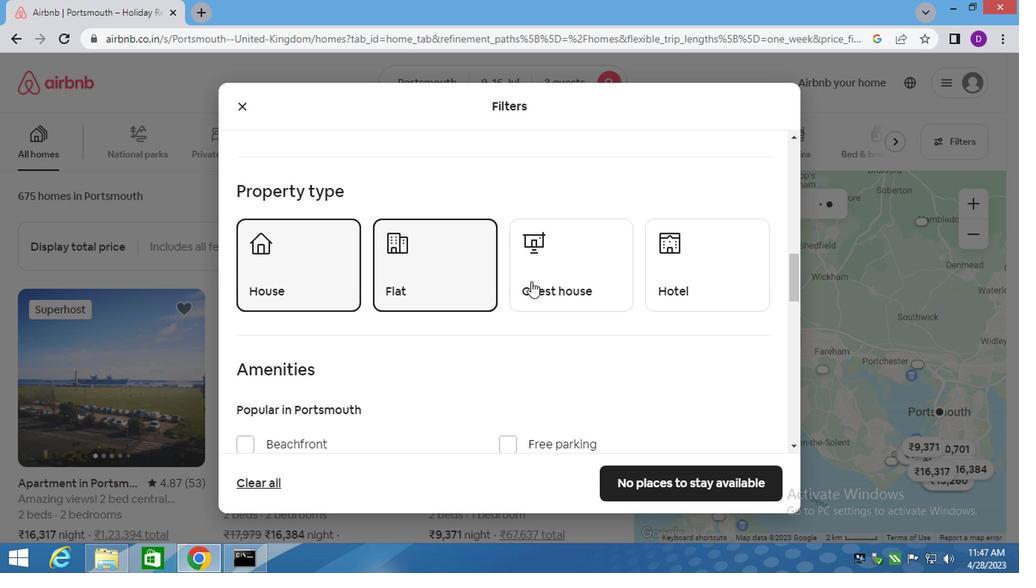 
Action: Mouse pressed left at (541, 277)
Screenshot: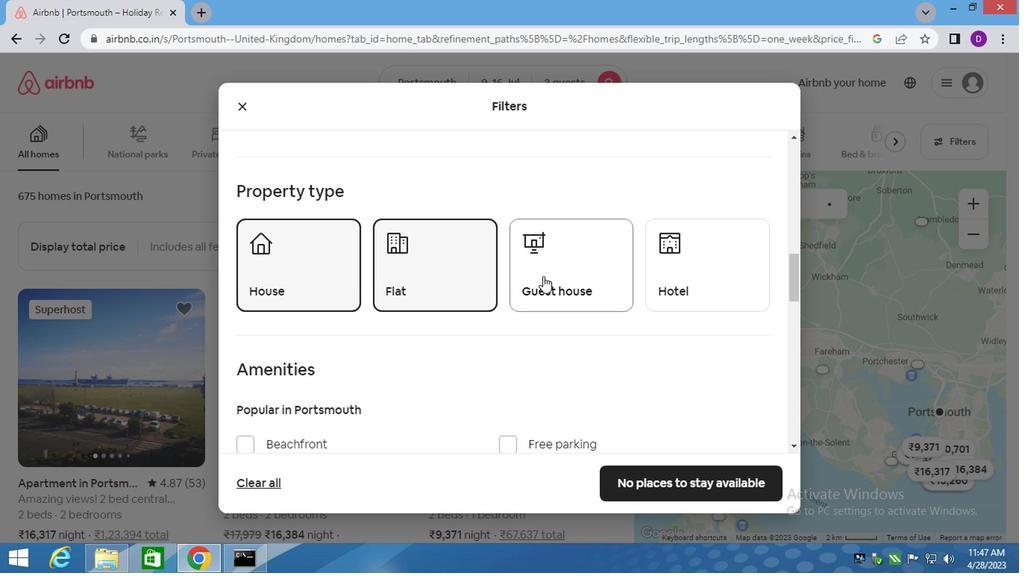 
Action: Mouse moved to (447, 326)
Screenshot: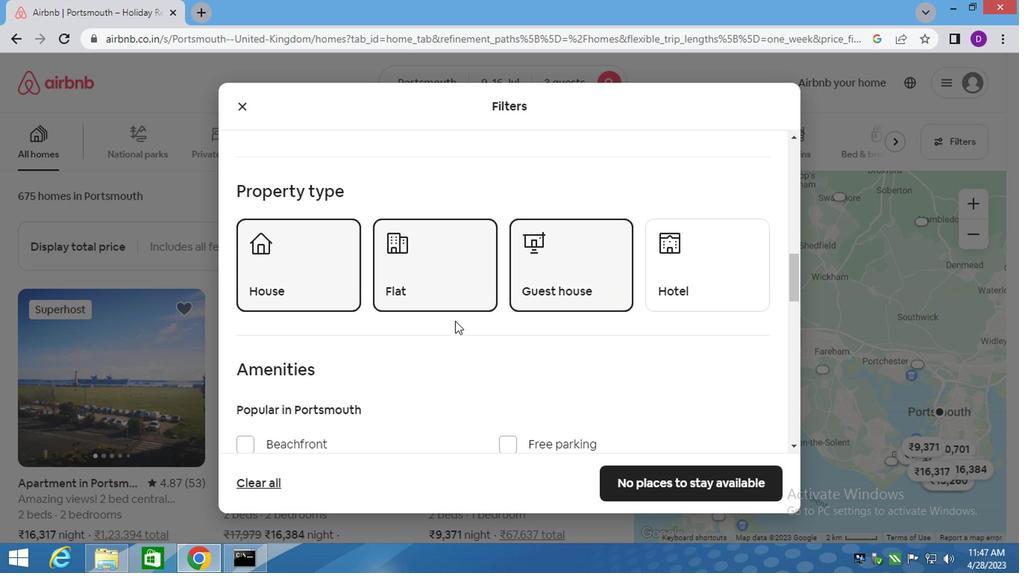 
Action: Mouse scrolled (447, 326) with delta (0, 0)
Screenshot: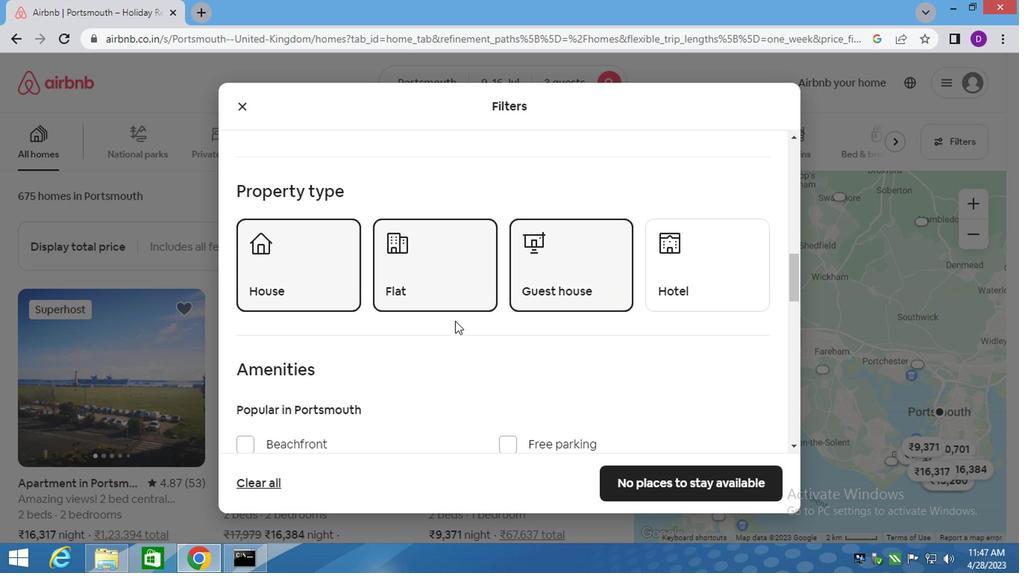 
Action: Mouse moved to (445, 328)
Screenshot: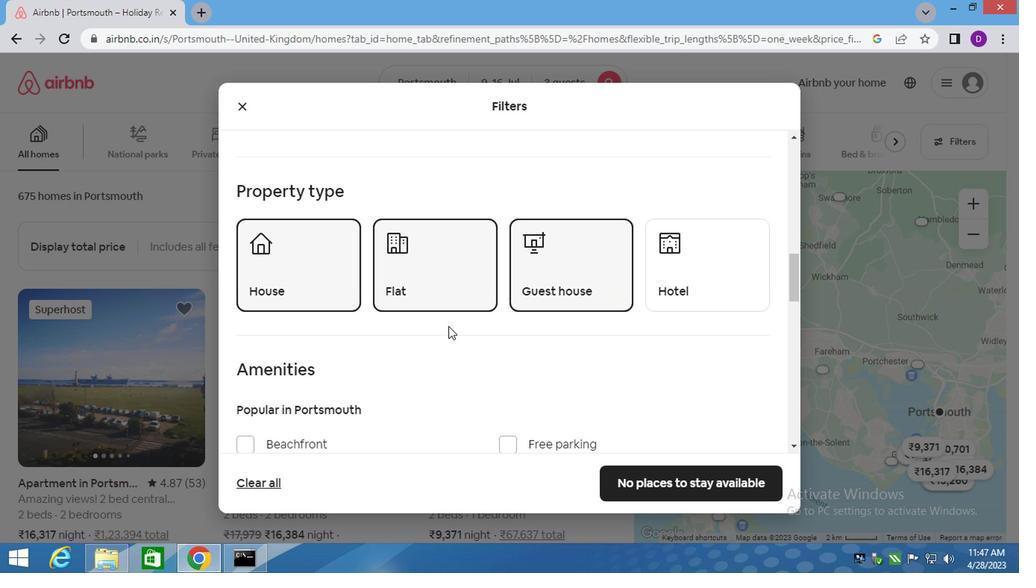
Action: Mouse scrolled (445, 327) with delta (0, -1)
Screenshot: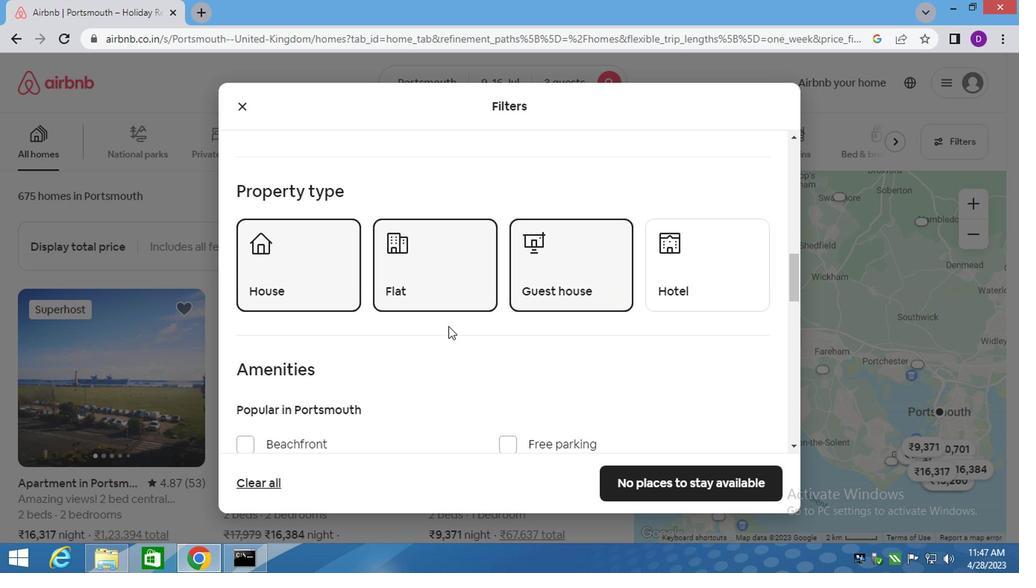 
Action: Mouse moved to (444, 329)
Screenshot: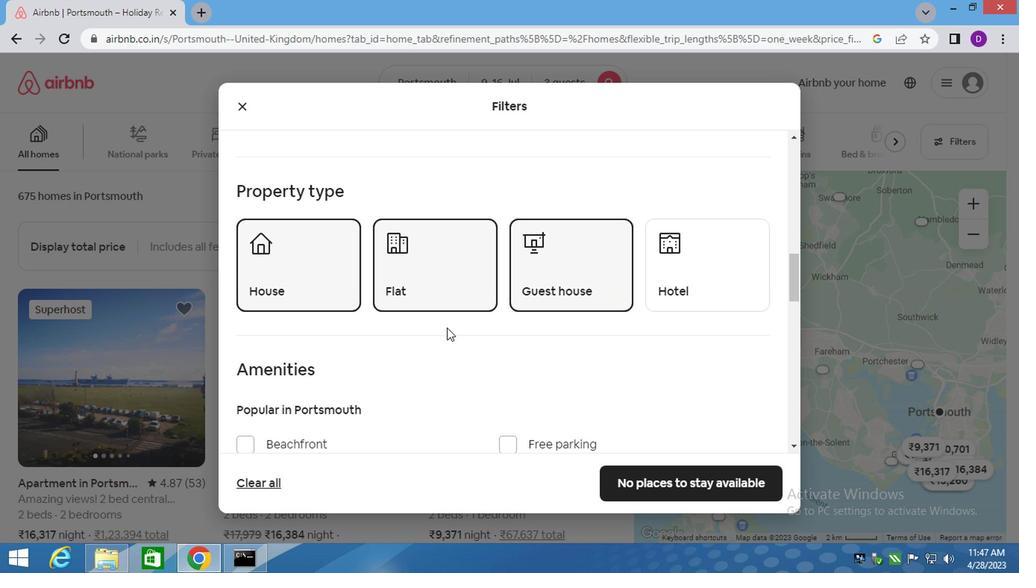 
Action: Mouse scrolled (444, 329) with delta (0, 0)
Screenshot: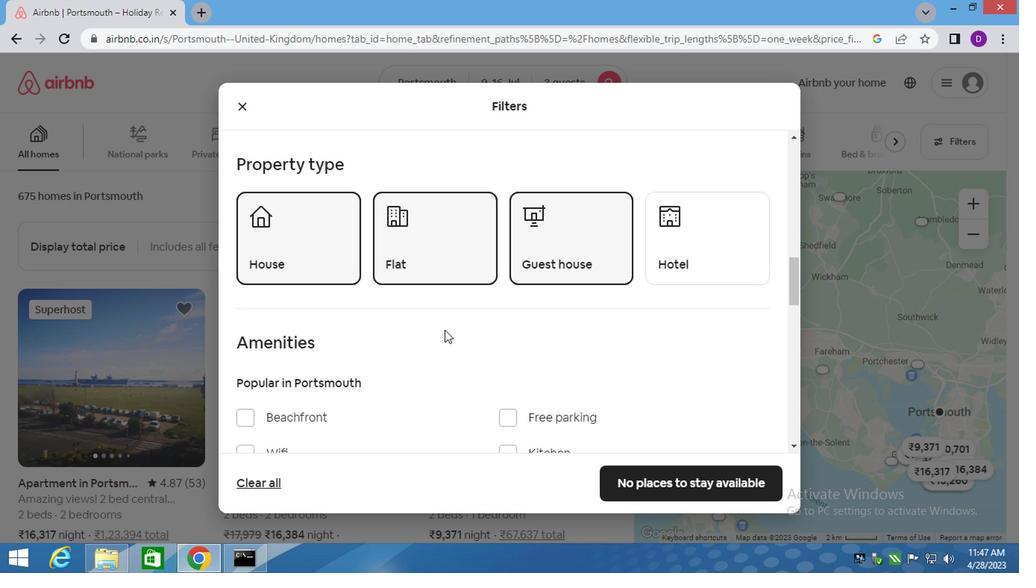 
Action: Mouse moved to (422, 334)
Screenshot: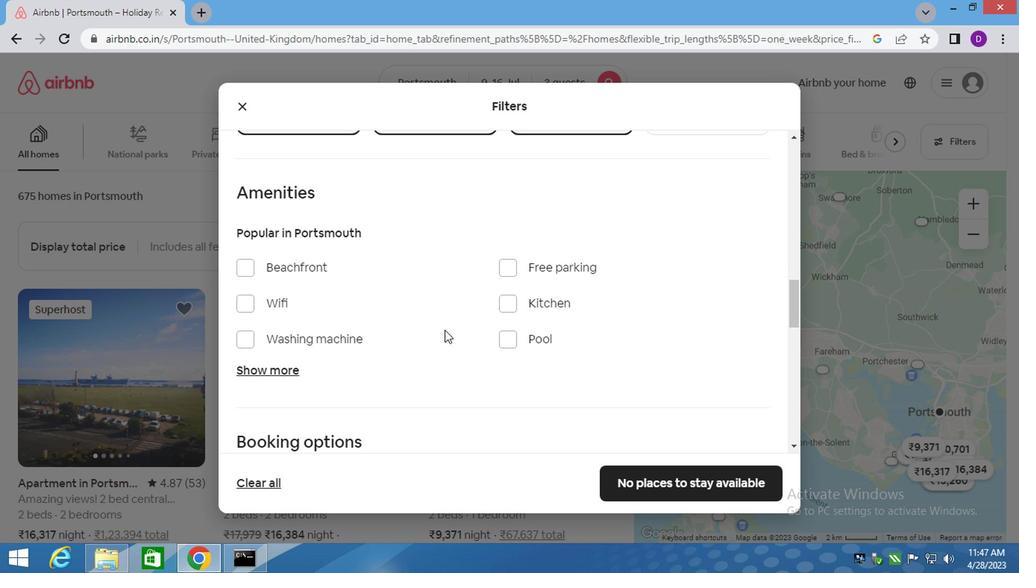 
Action: Mouse scrolled (422, 334) with delta (0, 0)
Screenshot: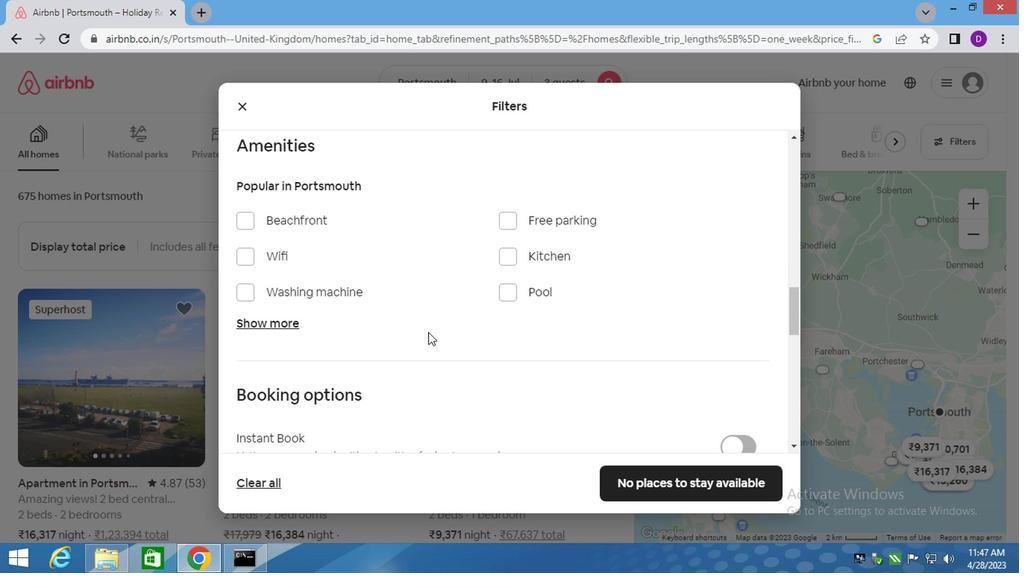 
Action: Mouse scrolled (422, 334) with delta (0, 0)
Screenshot: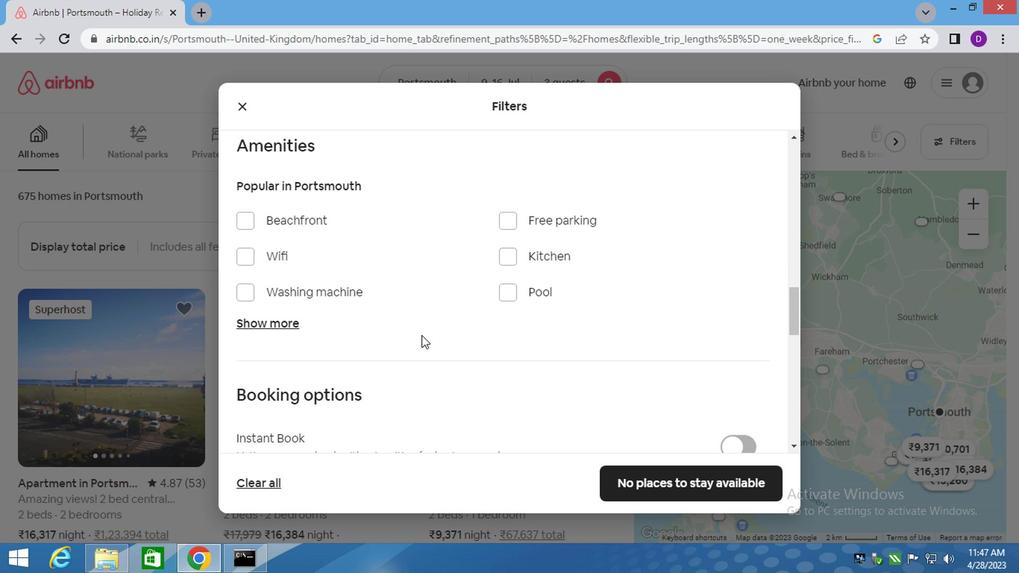 
Action: Mouse moved to (733, 350)
Screenshot: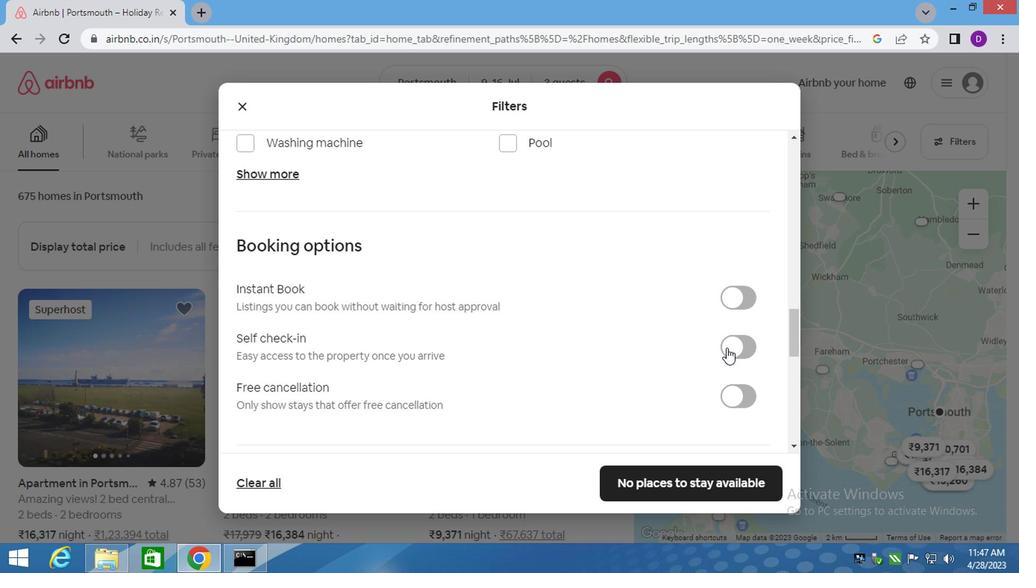 
Action: Mouse pressed left at (733, 350)
Screenshot: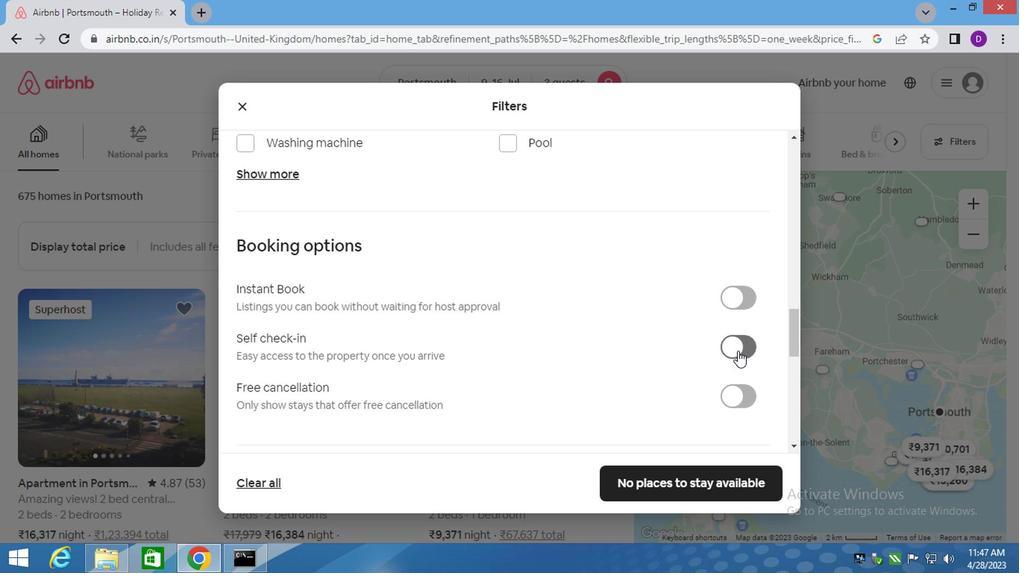 
Action: Mouse moved to (528, 340)
Screenshot: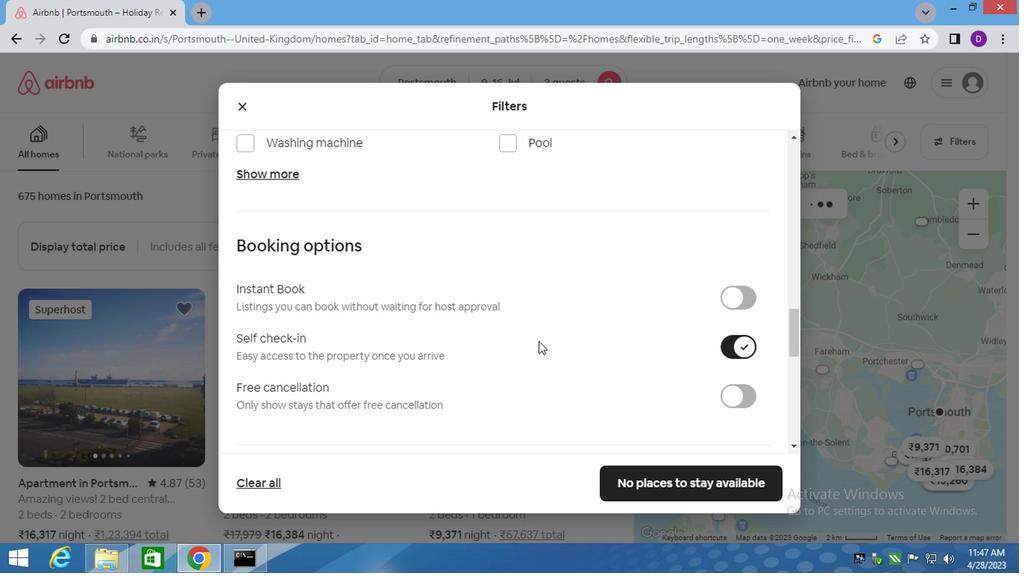 
Action: Mouse scrolled (528, 340) with delta (0, 0)
Screenshot: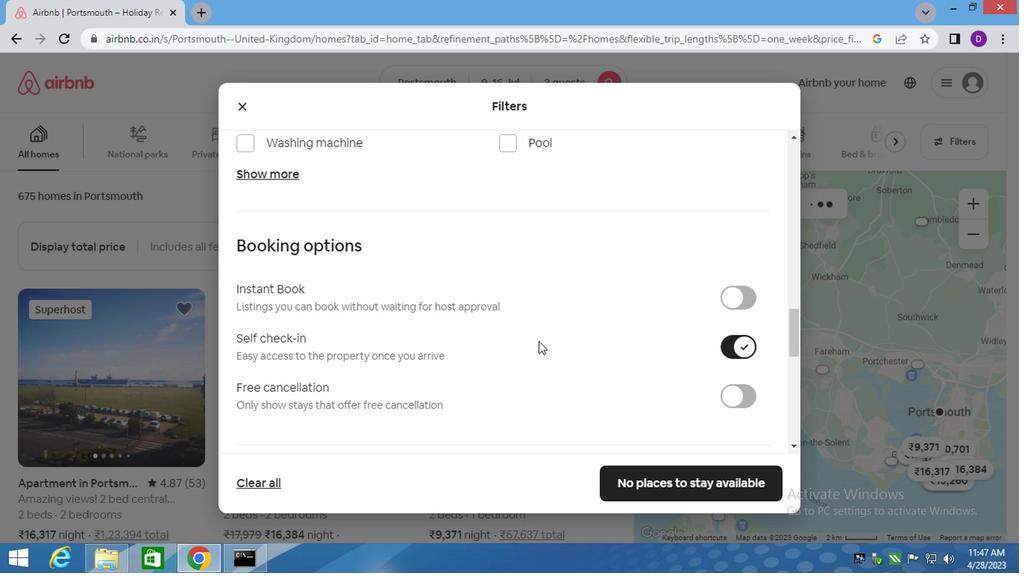 
Action: Mouse scrolled (528, 340) with delta (0, 0)
Screenshot: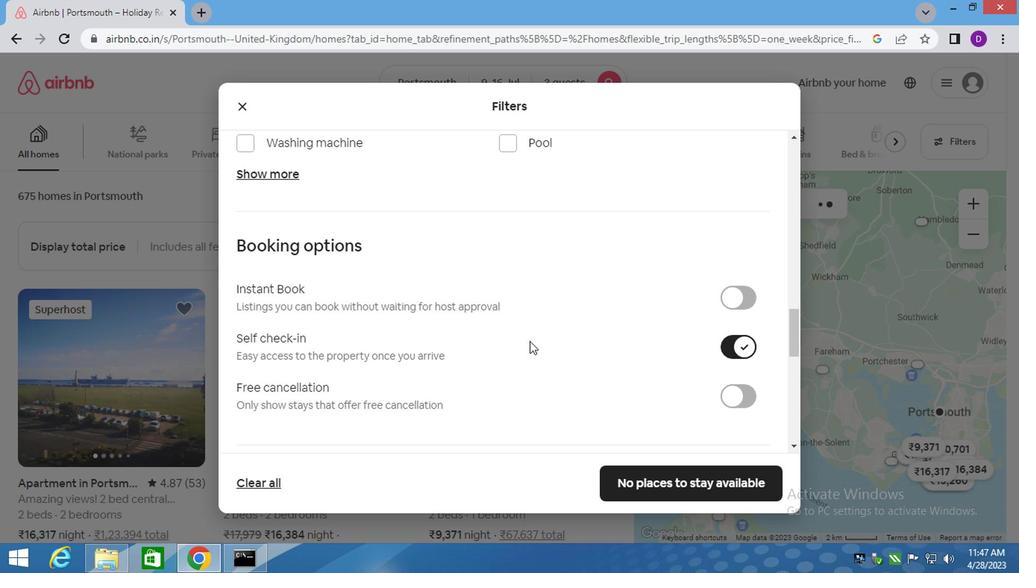 
Action: Mouse scrolled (528, 340) with delta (0, 0)
Screenshot: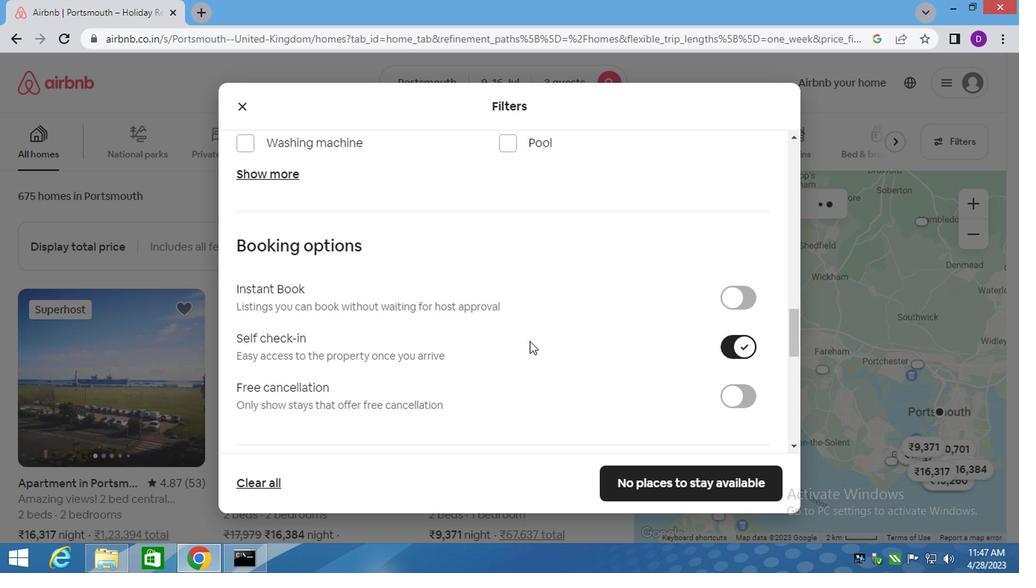 
Action: Mouse scrolled (528, 340) with delta (0, 0)
Screenshot: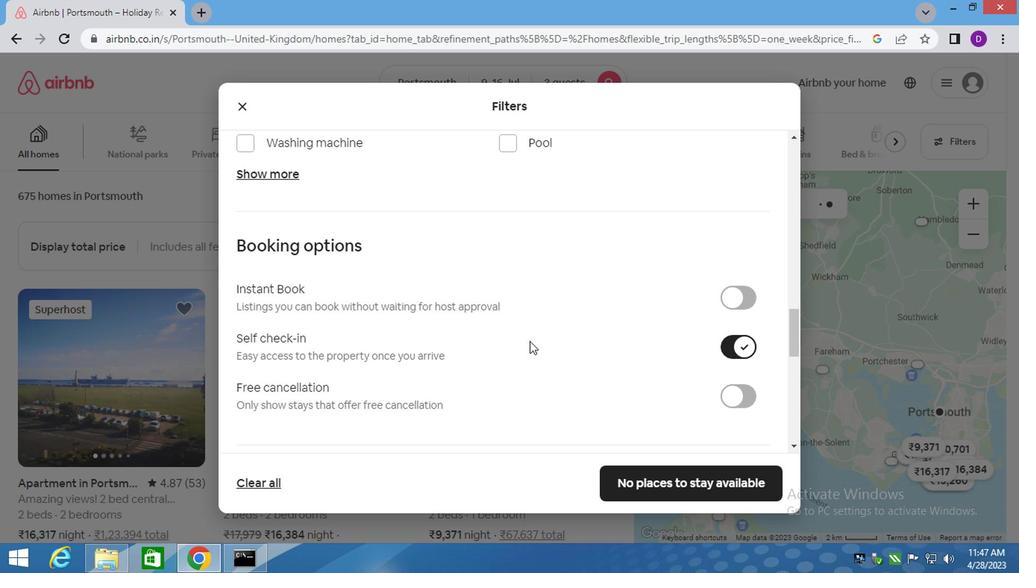 
Action: Mouse scrolled (528, 340) with delta (0, 0)
Screenshot: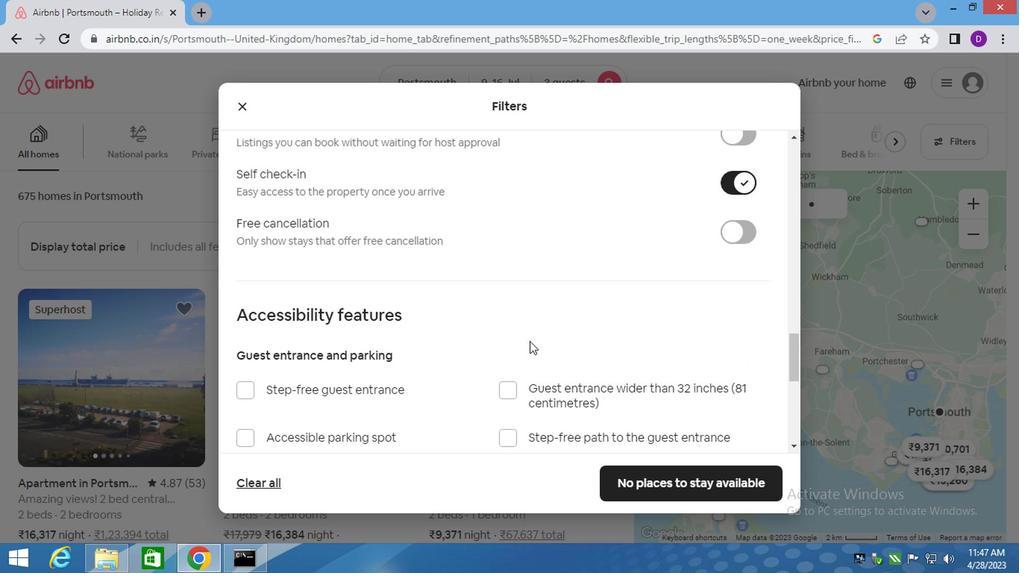 
Action: Mouse scrolled (528, 340) with delta (0, 0)
Screenshot: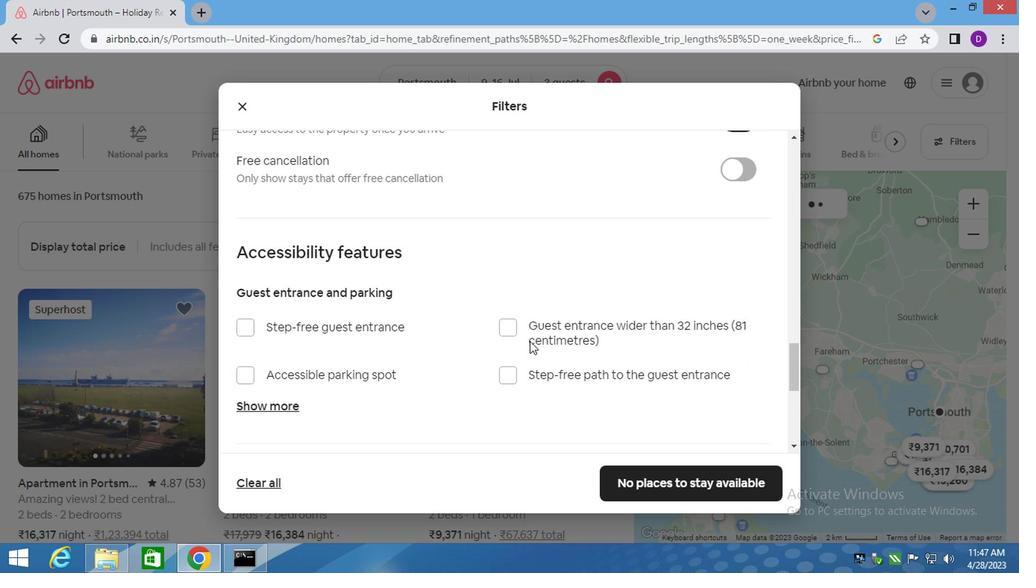 
Action: Mouse scrolled (528, 340) with delta (0, 0)
Screenshot: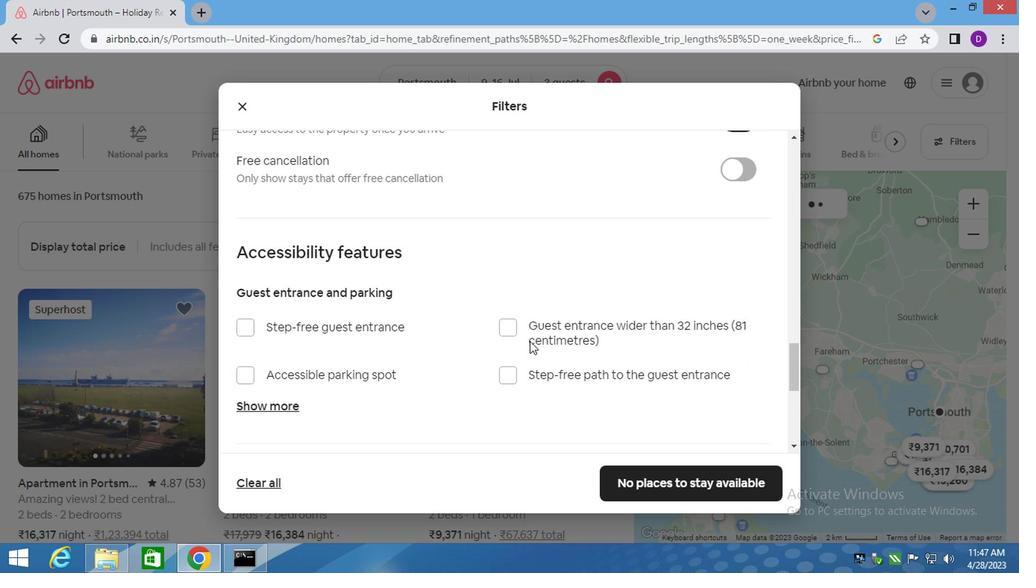 
Action: Mouse moved to (528, 340)
Screenshot: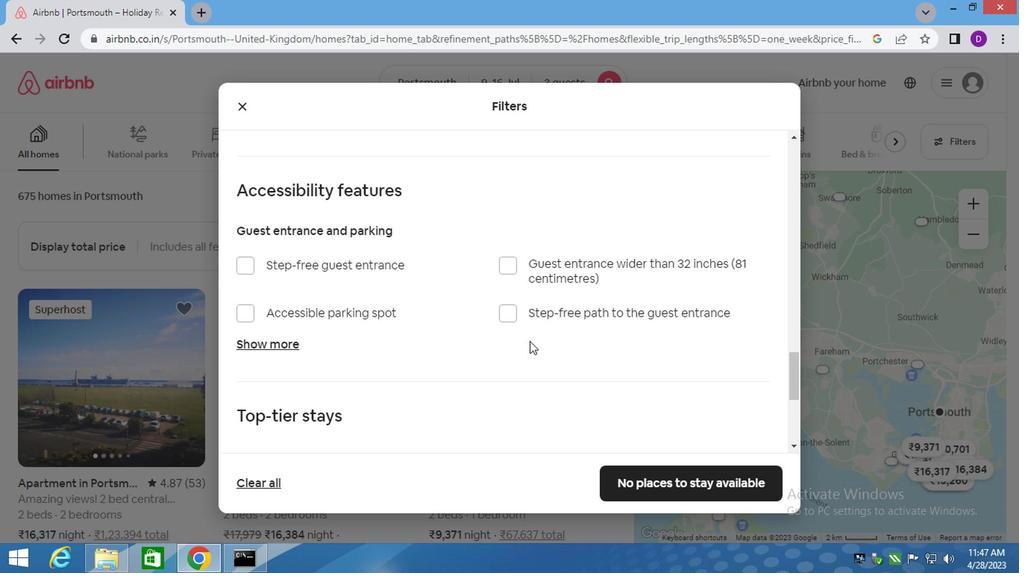
Action: Mouse scrolled (528, 340) with delta (0, 0)
Screenshot: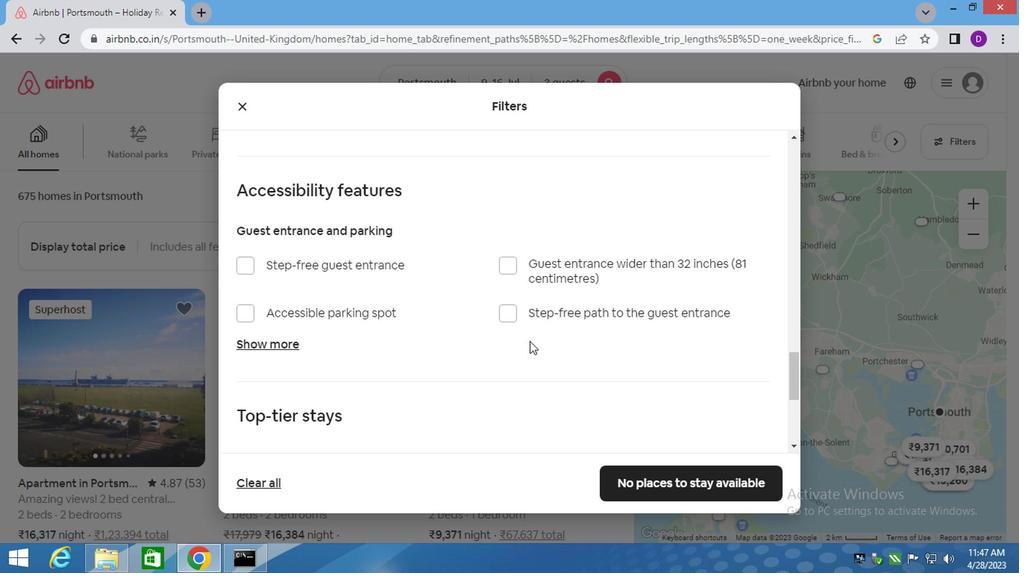 
Action: Mouse moved to (523, 340)
Screenshot: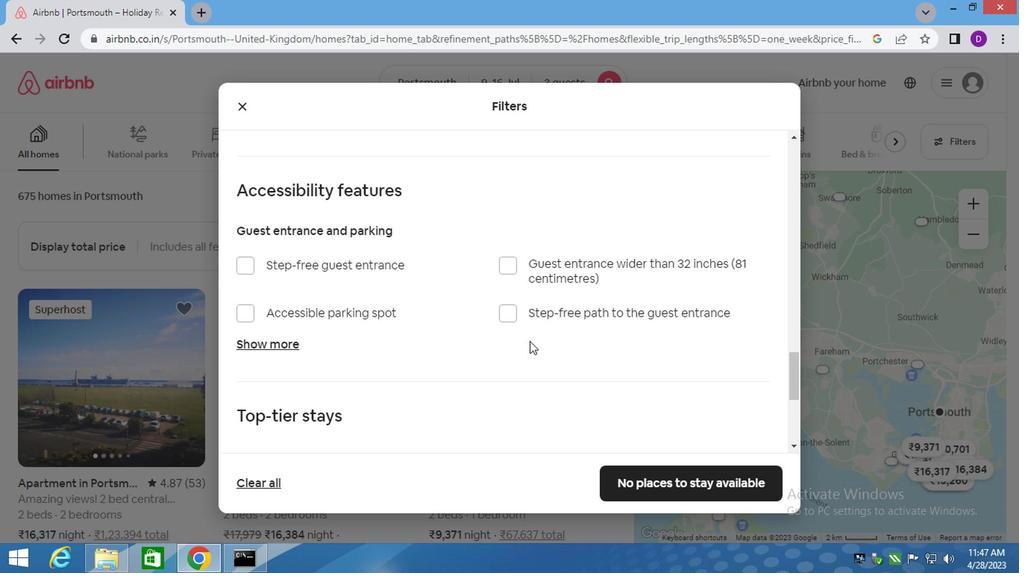 
Action: Mouse scrolled (528, 340) with delta (0, 0)
Screenshot: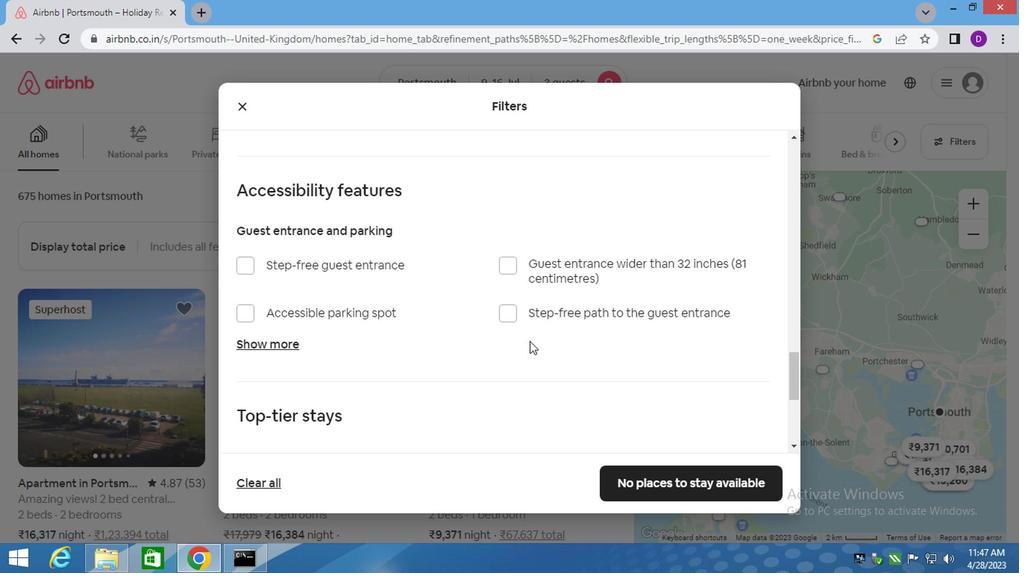 
Action: Mouse moved to (375, 348)
Screenshot: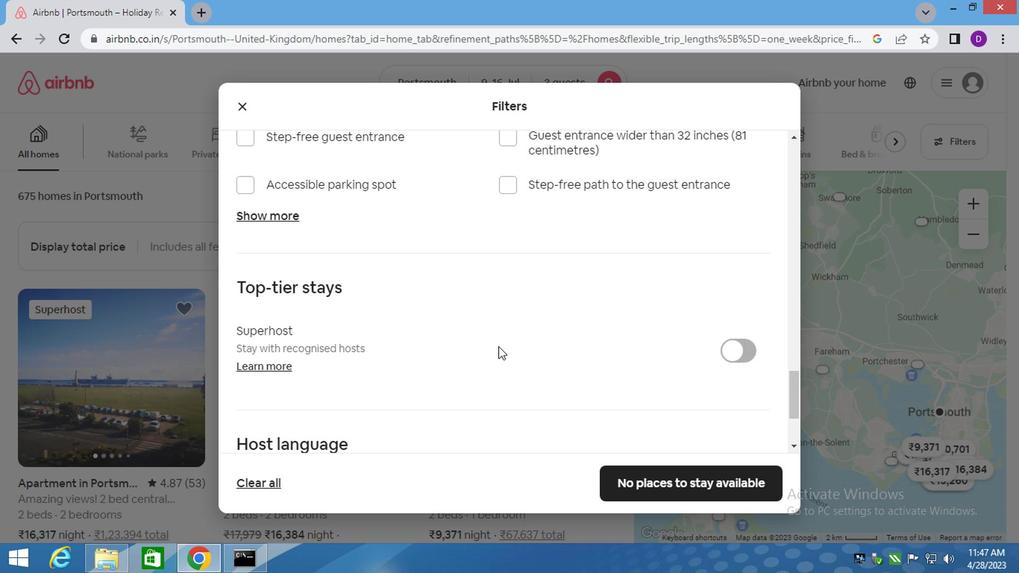 
Action: Mouse scrolled (375, 348) with delta (0, 0)
Screenshot: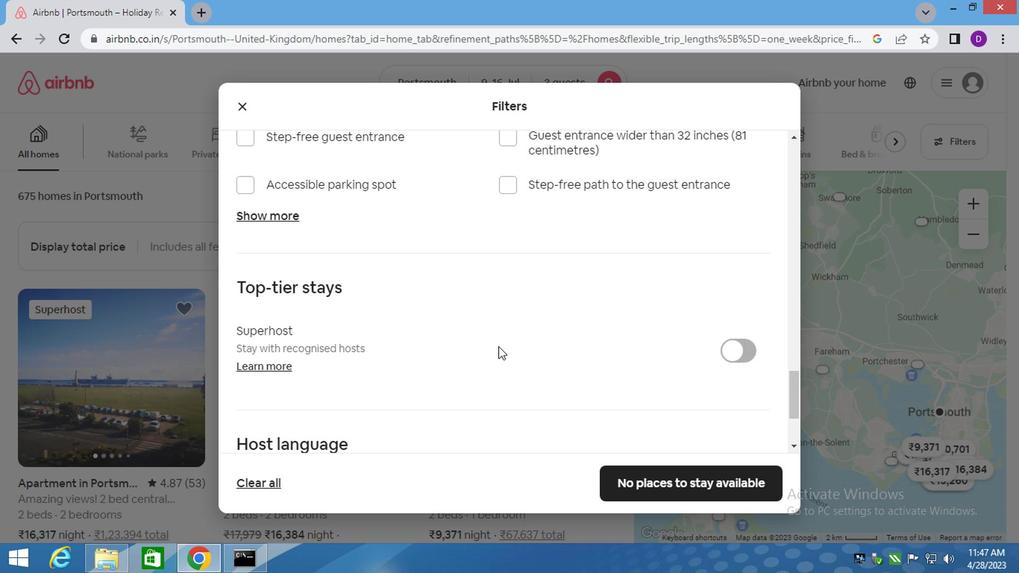 
Action: Mouse moved to (361, 348)
Screenshot: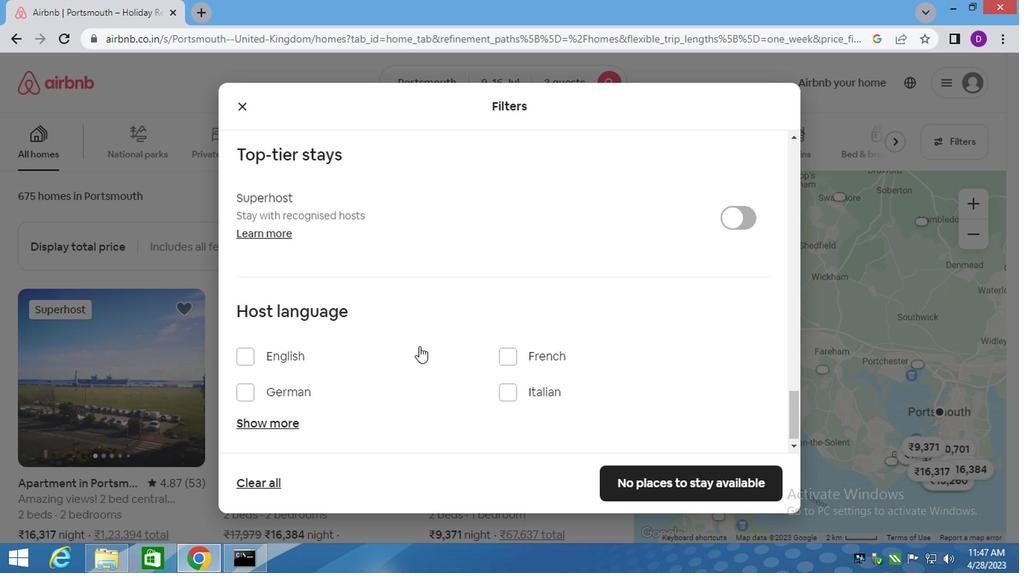 
Action: Mouse scrolled (361, 348) with delta (0, 0)
Screenshot: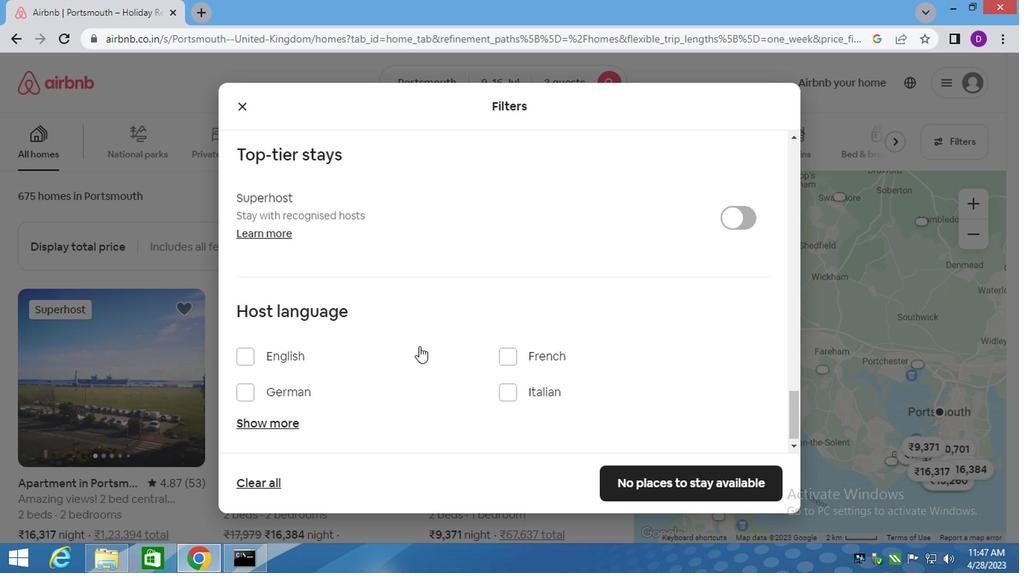 
Action: Mouse moved to (330, 349)
Screenshot: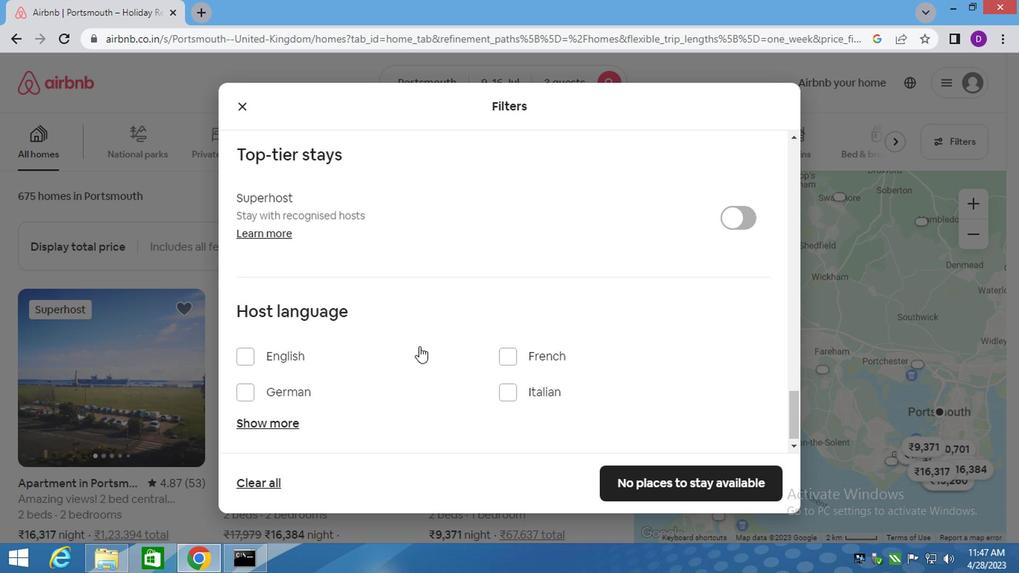 
Action: Mouse scrolled (330, 348) with delta (0, -1)
Screenshot: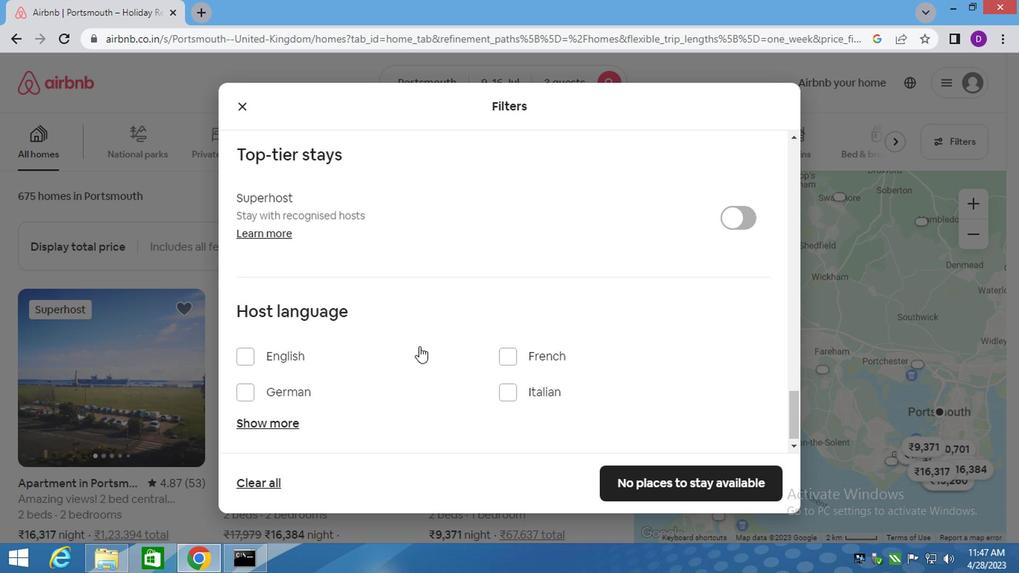 
Action: Mouse moved to (252, 343)
Screenshot: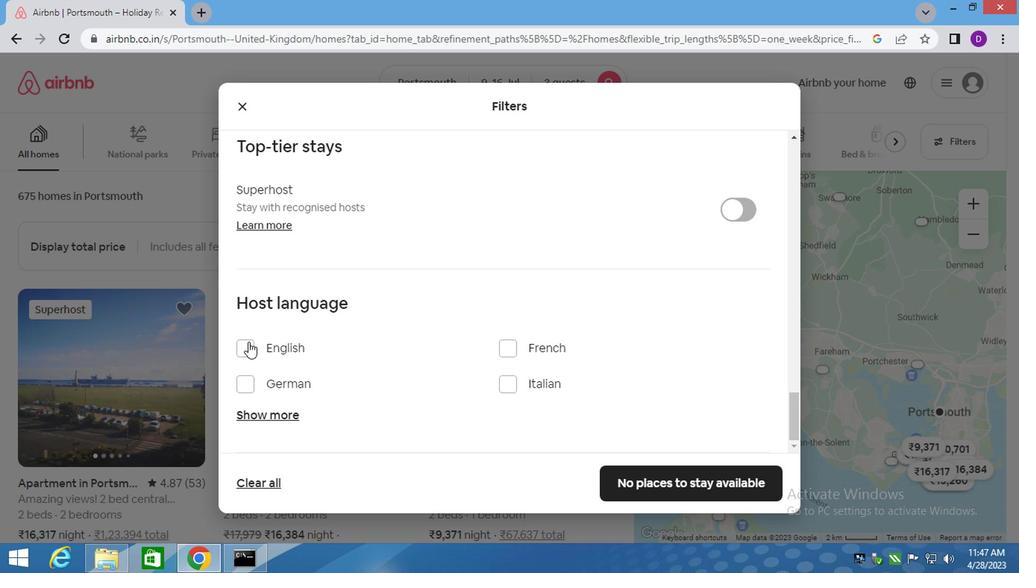 
Action: Mouse pressed left at (252, 343)
Screenshot: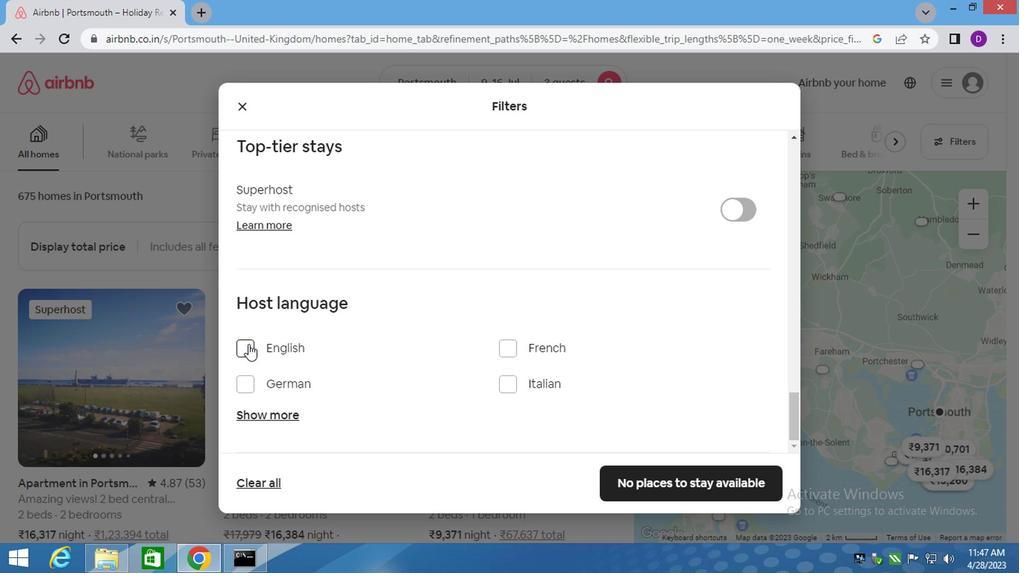 
Action: Mouse moved to (698, 482)
Screenshot: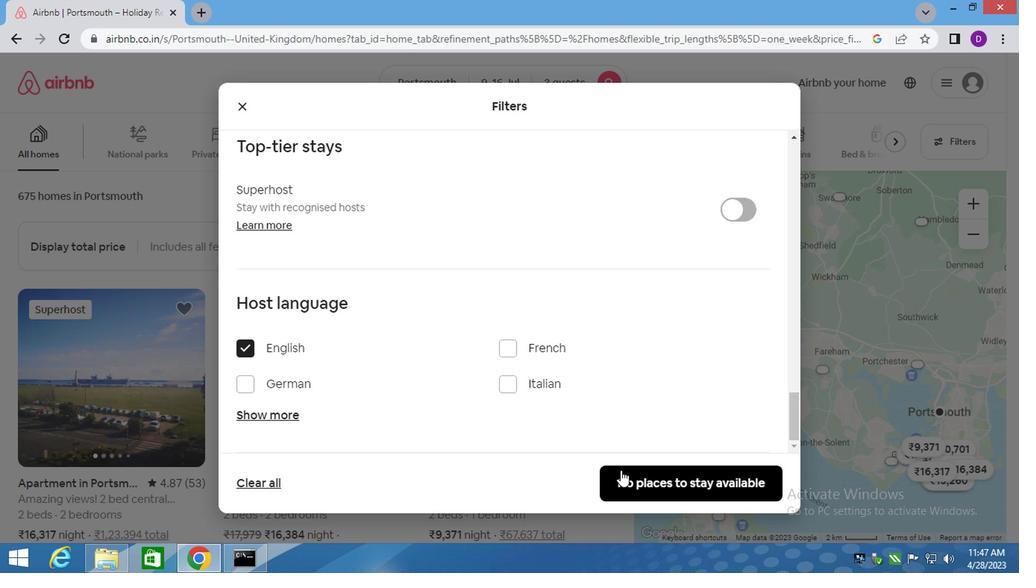 
Action: Mouse pressed left at (698, 482)
Screenshot: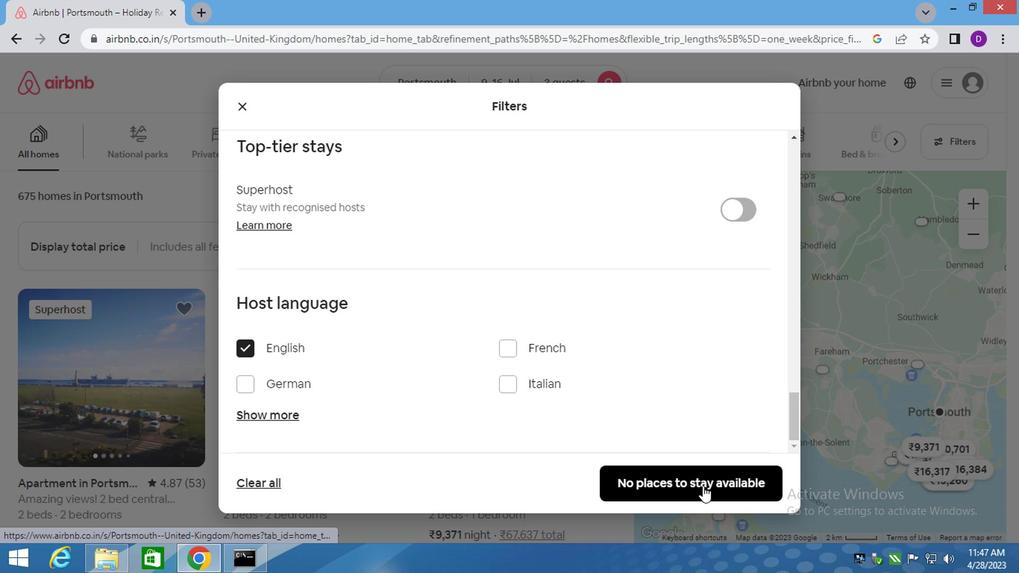 
Action: Mouse moved to (699, 481)
Screenshot: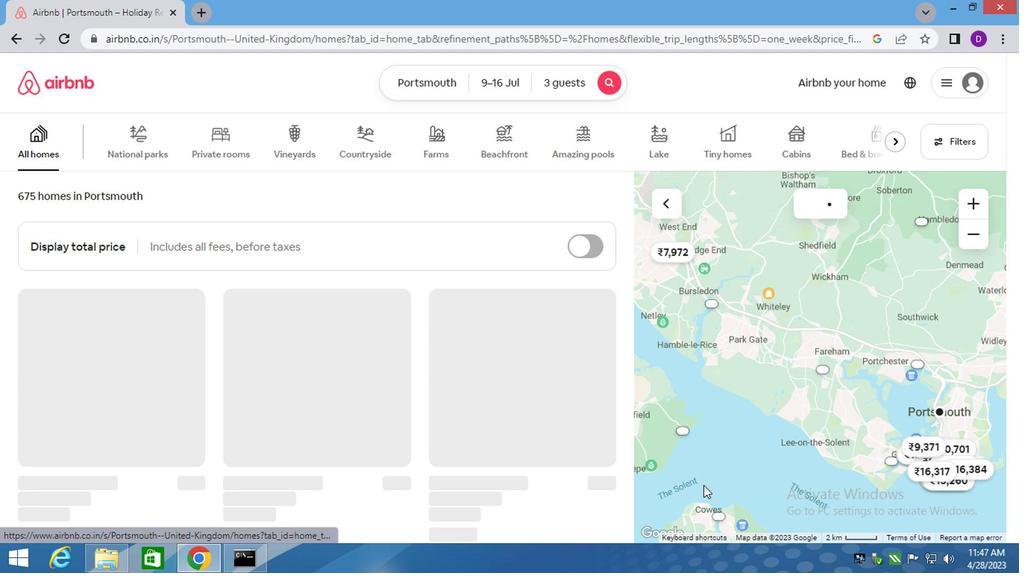 
